 Task: Create a sub task Gather and Analyse Requirements for the task  Develop a new online survey and feedback system in the project AgileCube , assign it to team member softage.3@softage.net and update the status of the sub task to  Completed , set the priority of the sub task to High
Action: Mouse moved to (62, 304)
Screenshot: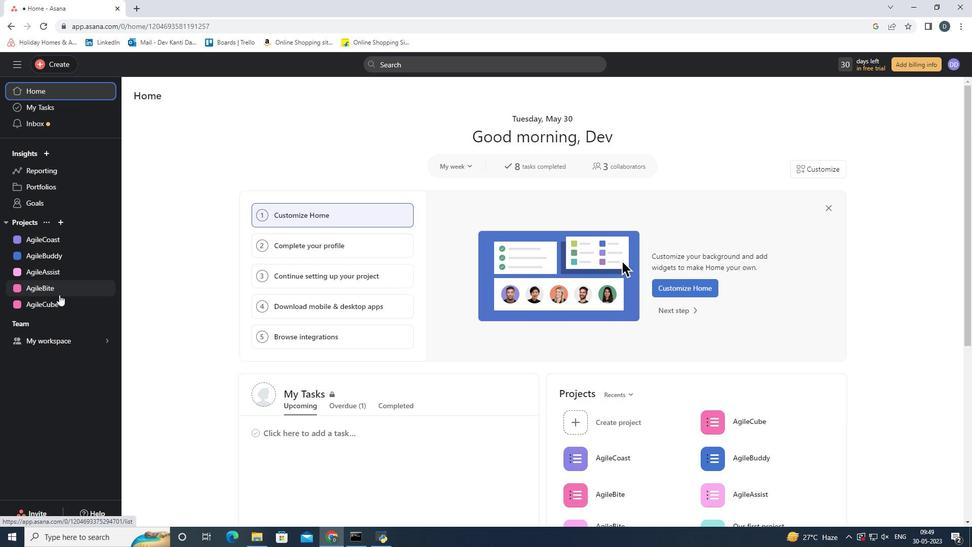 
Action: Mouse pressed left at (62, 304)
Screenshot: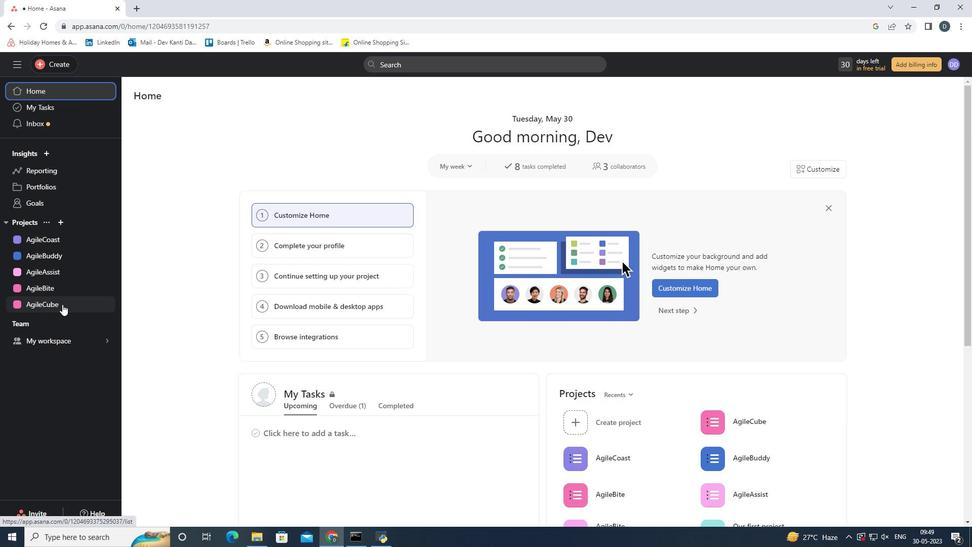 
Action: Mouse moved to (570, 325)
Screenshot: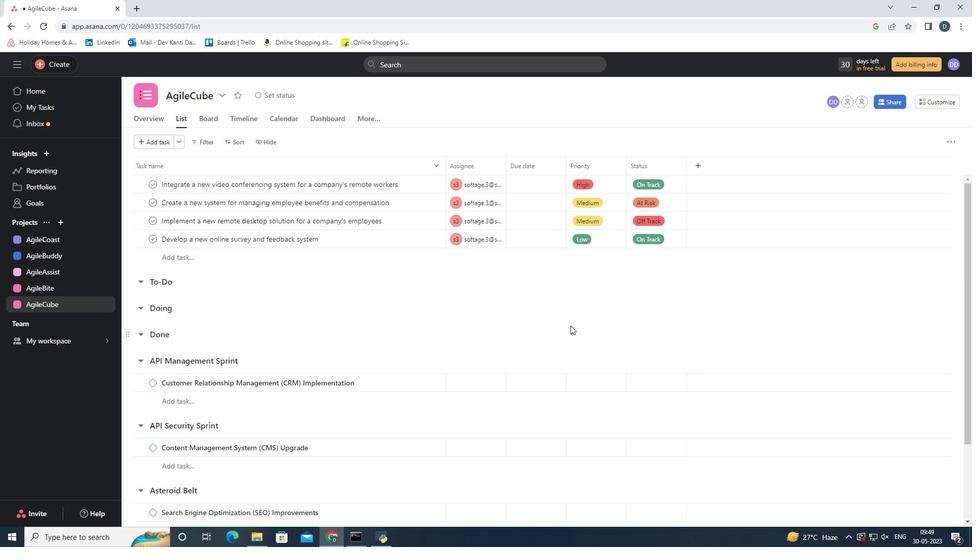 
Action: Mouse scrolled (570, 325) with delta (0, 0)
Screenshot: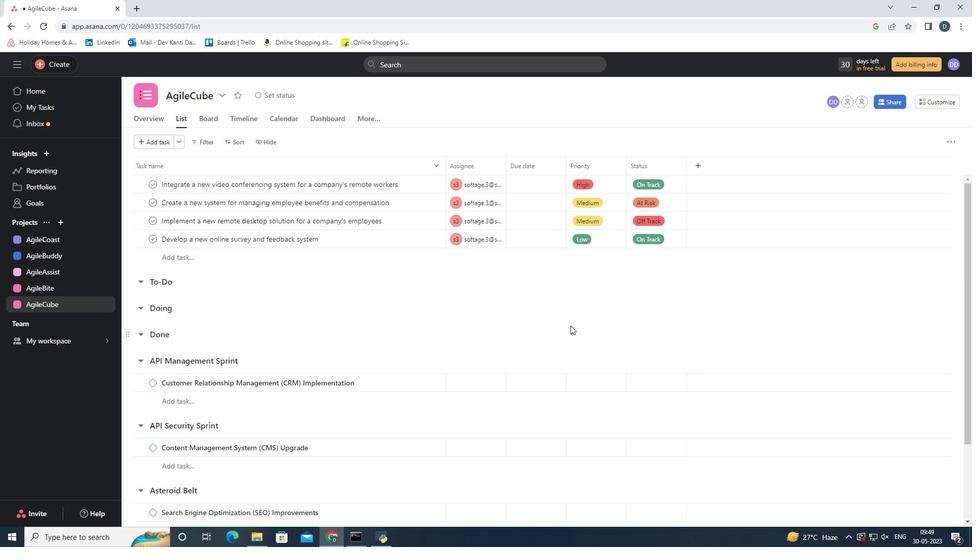 
Action: Mouse scrolled (570, 325) with delta (0, 0)
Screenshot: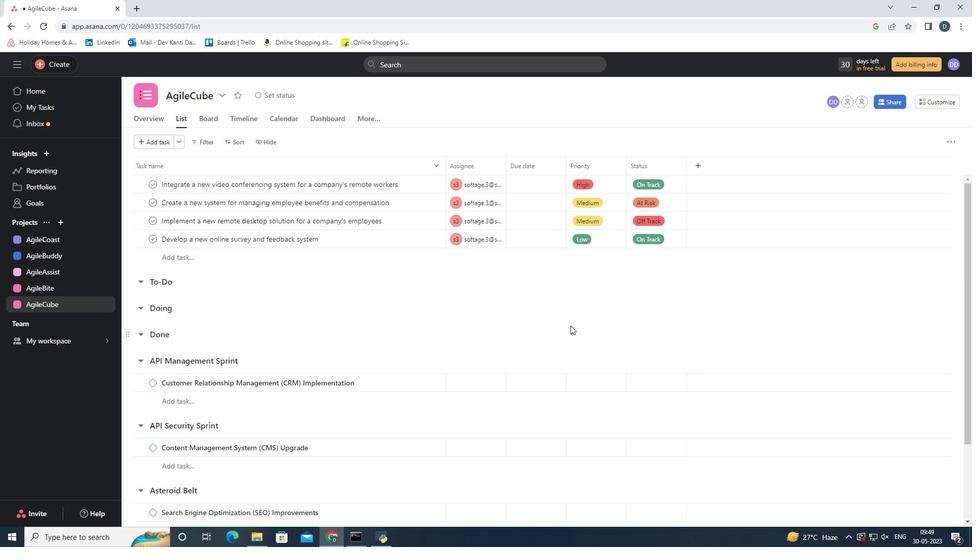 
Action: Mouse scrolled (570, 325) with delta (0, 0)
Screenshot: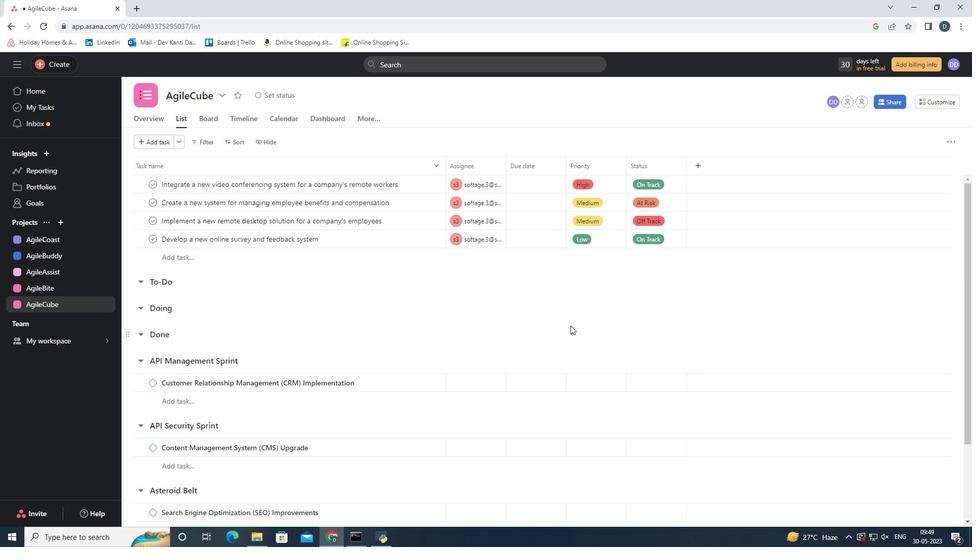 
Action: Mouse scrolled (570, 325) with delta (0, 0)
Screenshot: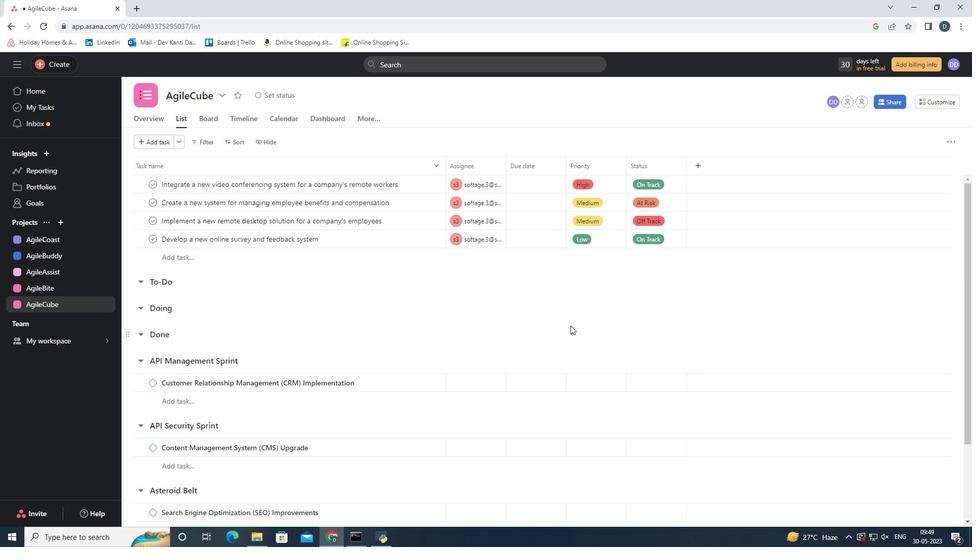 
Action: Mouse scrolled (570, 325) with delta (0, 0)
Screenshot: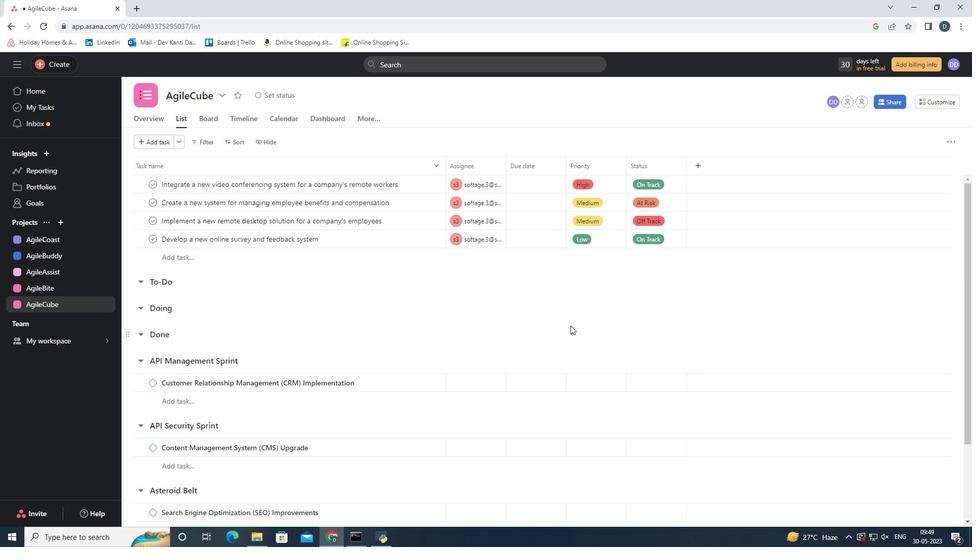 
Action: Mouse scrolled (570, 326) with delta (0, 0)
Screenshot: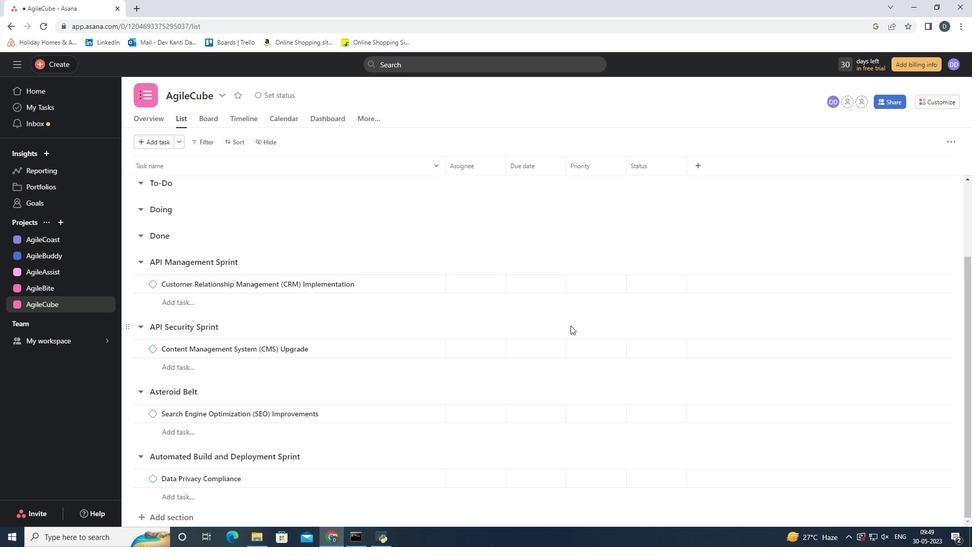 
Action: Mouse scrolled (570, 326) with delta (0, 0)
Screenshot: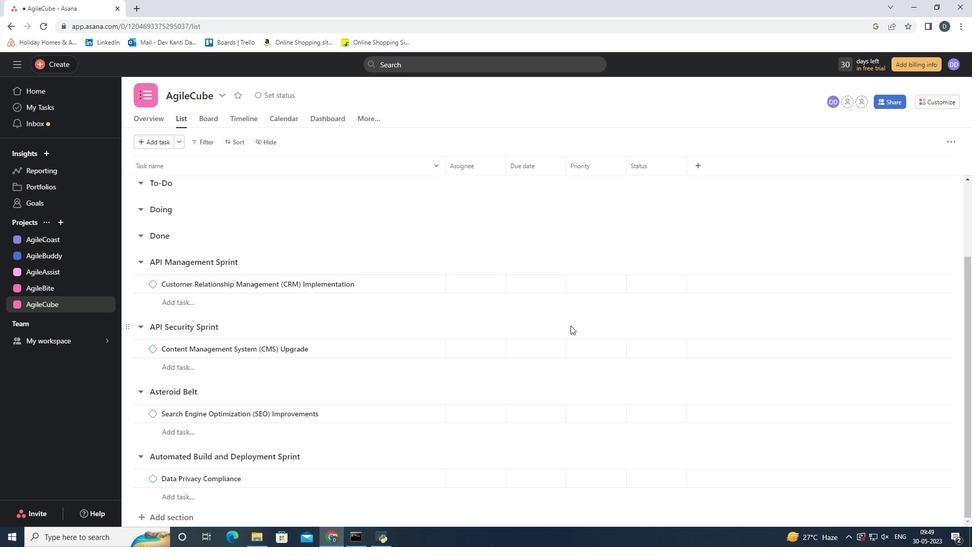 
Action: Mouse scrolled (570, 326) with delta (0, 0)
Screenshot: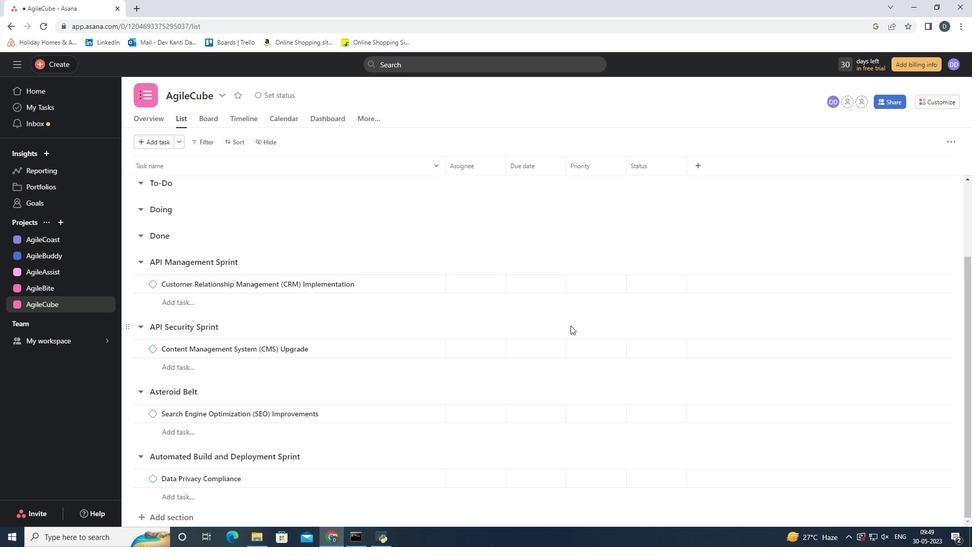 
Action: Mouse scrolled (570, 326) with delta (0, 0)
Screenshot: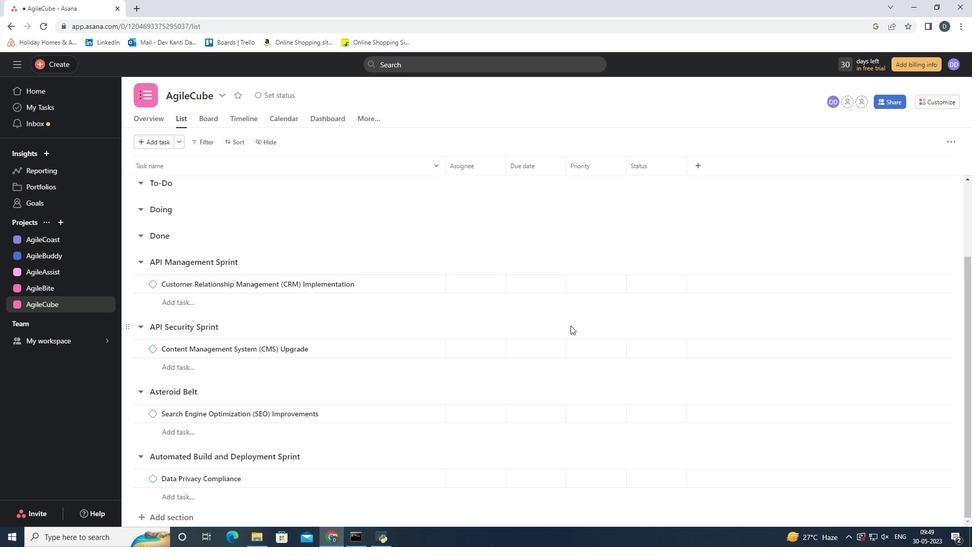 
Action: Mouse moved to (434, 241)
Screenshot: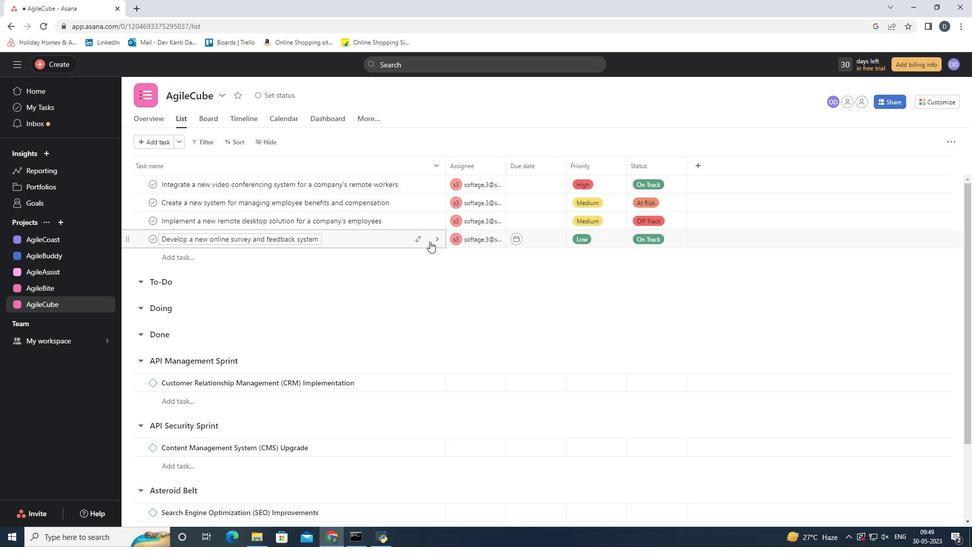 
Action: Mouse pressed left at (434, 241)
Screenshot: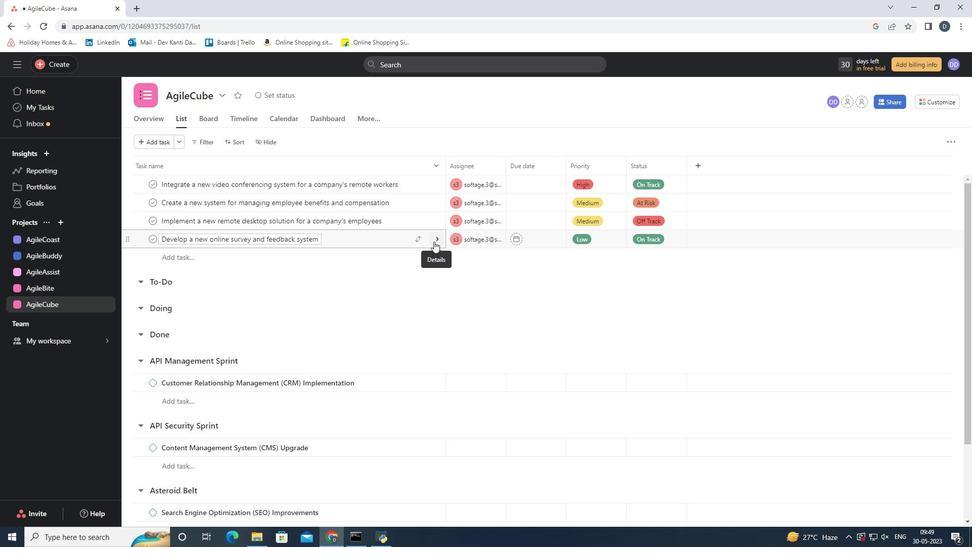 
Action: Mouse moved to (880, 144)
Screenshot: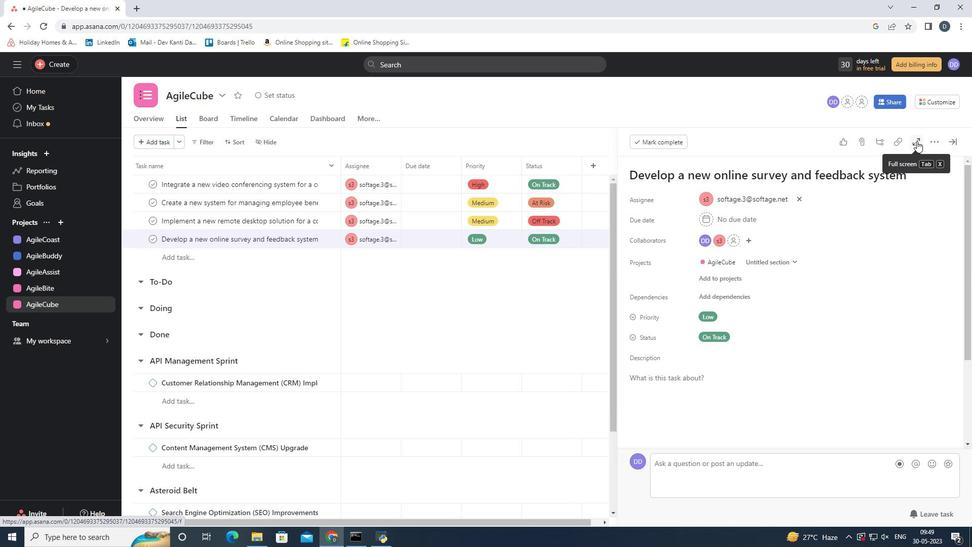 
Action: Mouse pressed left at (880, 144)
Screenshot: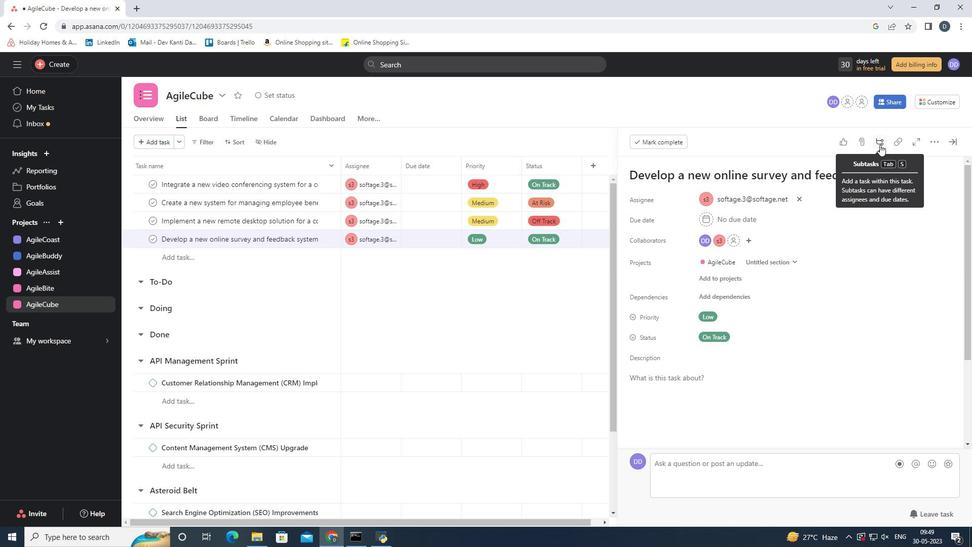 
Action: Mouse moved to (845, 394)
Screenshot: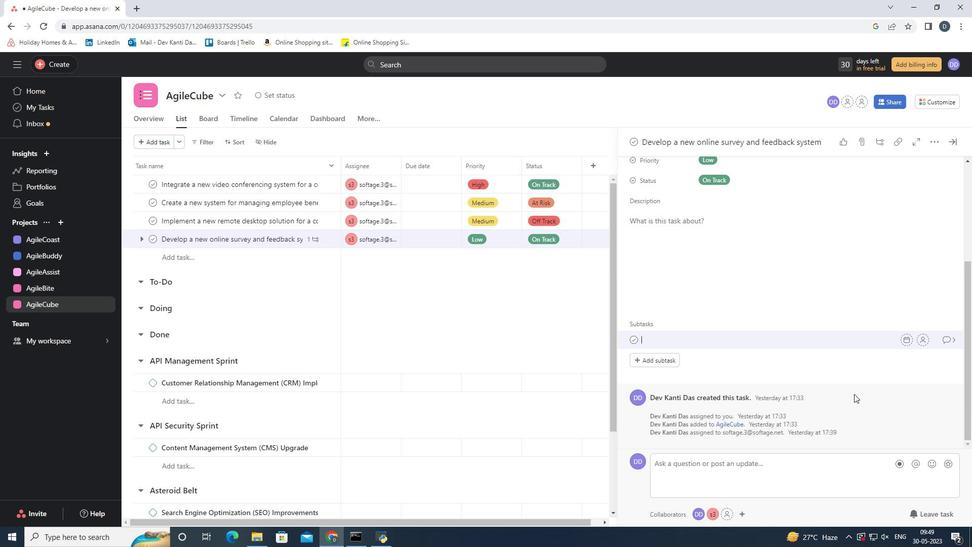 
Action: Key pressed <Key.shift>Gather<Key.space>and<Key.space><Key.shift>Analyse<Key.space><Key.shift>Requirements<Key.space><Key.backspace>
Screenshot: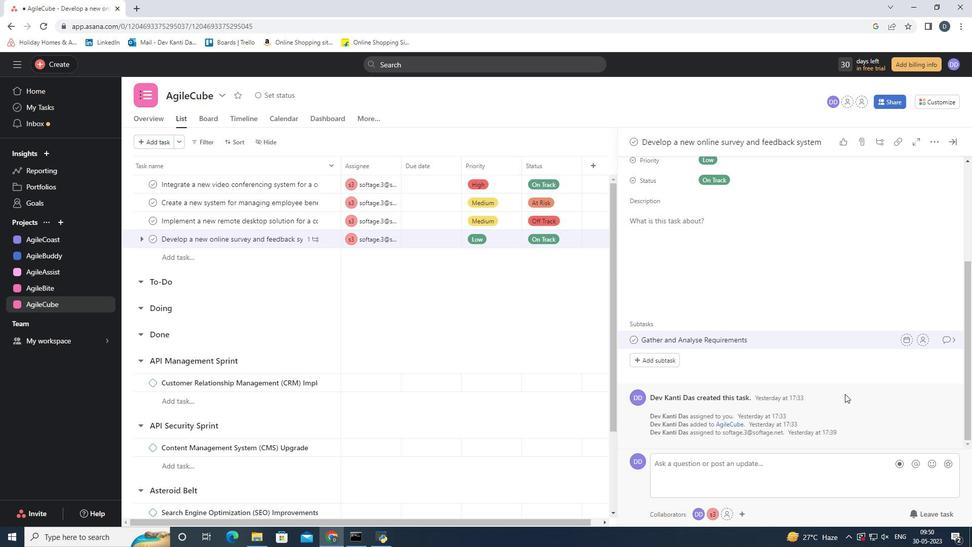 
Action: Mouse moved to (922, 340)
Screenshot: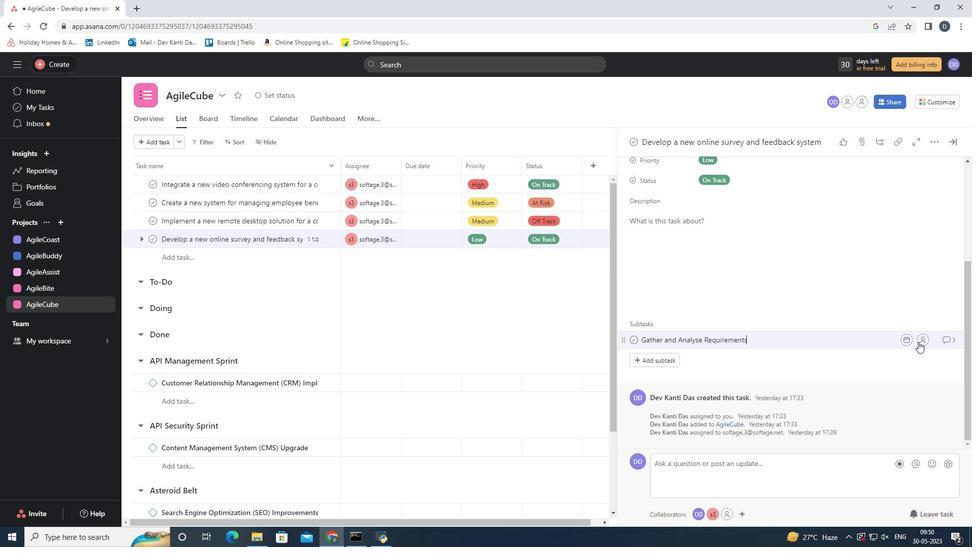 
Action: Mouse pressed left at (922, 340)
Screenshot: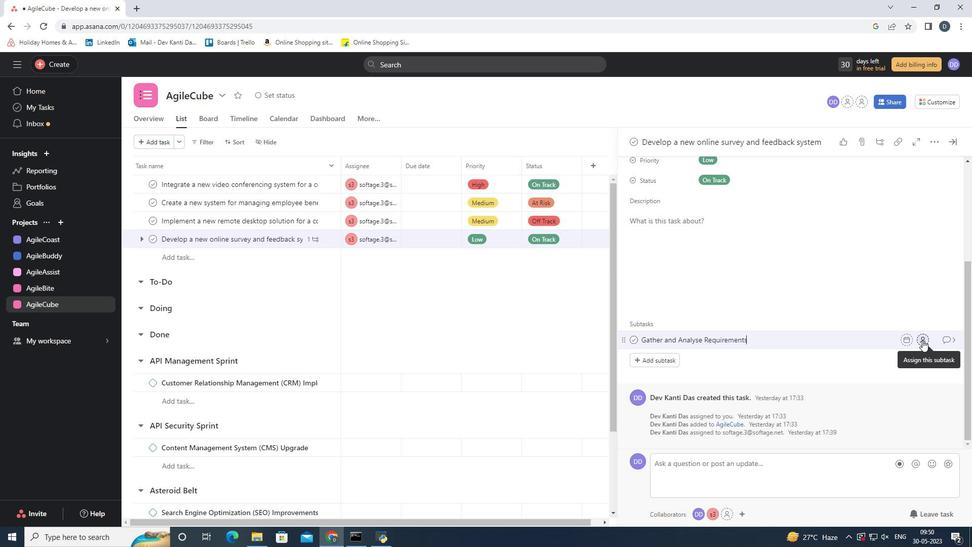 
Action: Mouse moved to (826, 460)
Screenshot: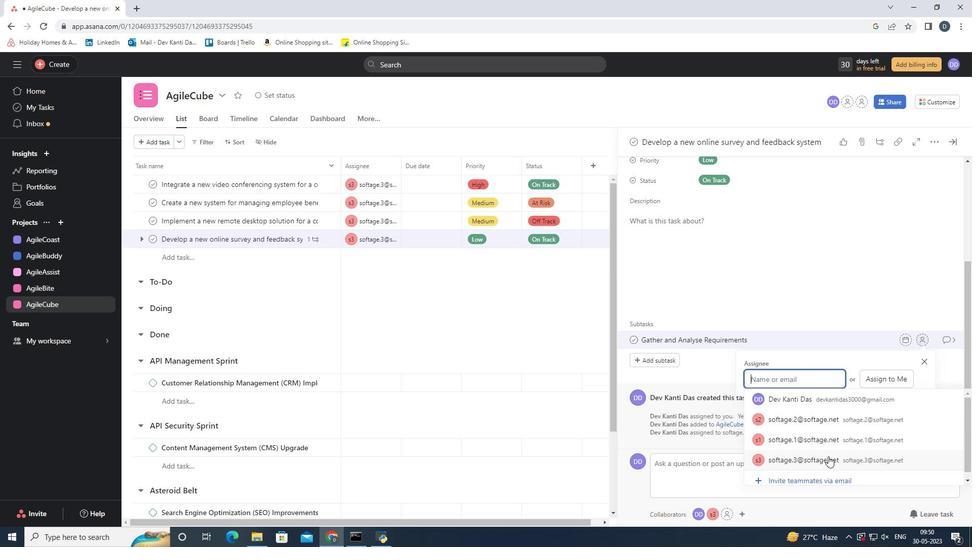 
Action: Mouse pressed left at (826, 460)
Screenshot: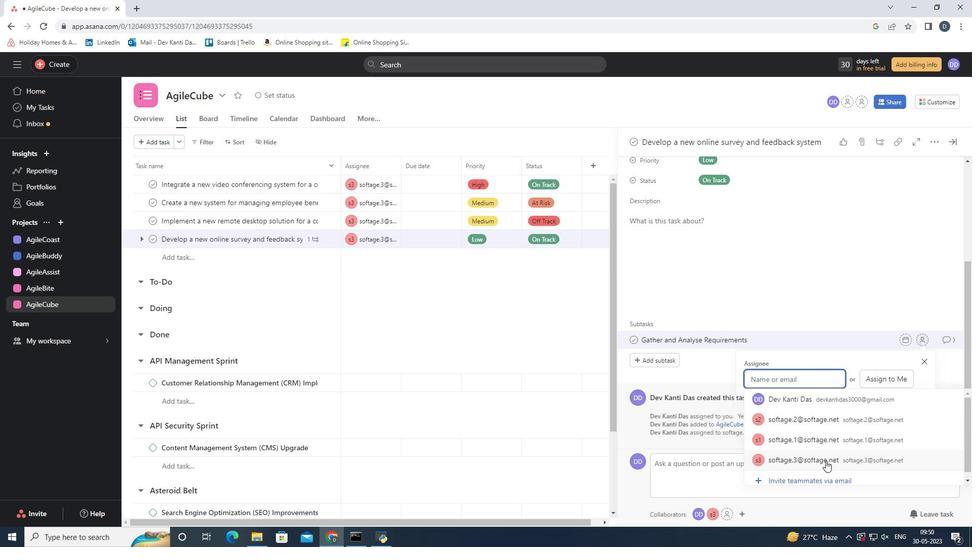 
Action: Mouse moved to (920, 345)
Screenshot: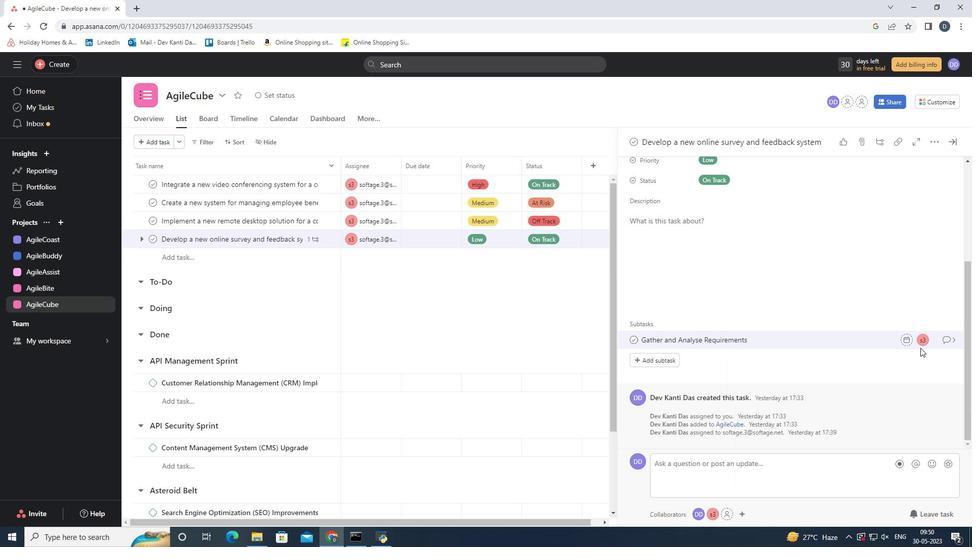 
Action: Mouse pressed left at (920, 345)
Screenshot: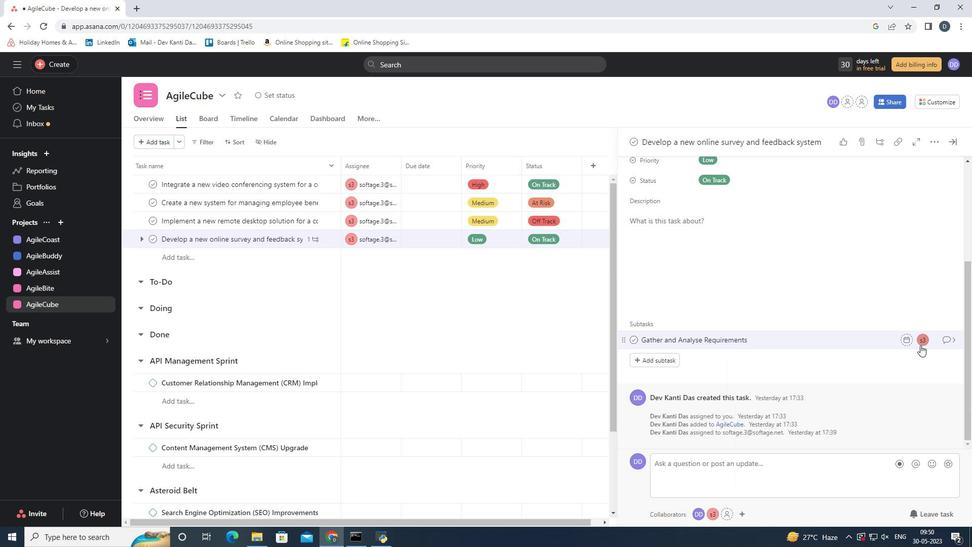 
Action: Mouse moved to (714, 372)
Screenshot: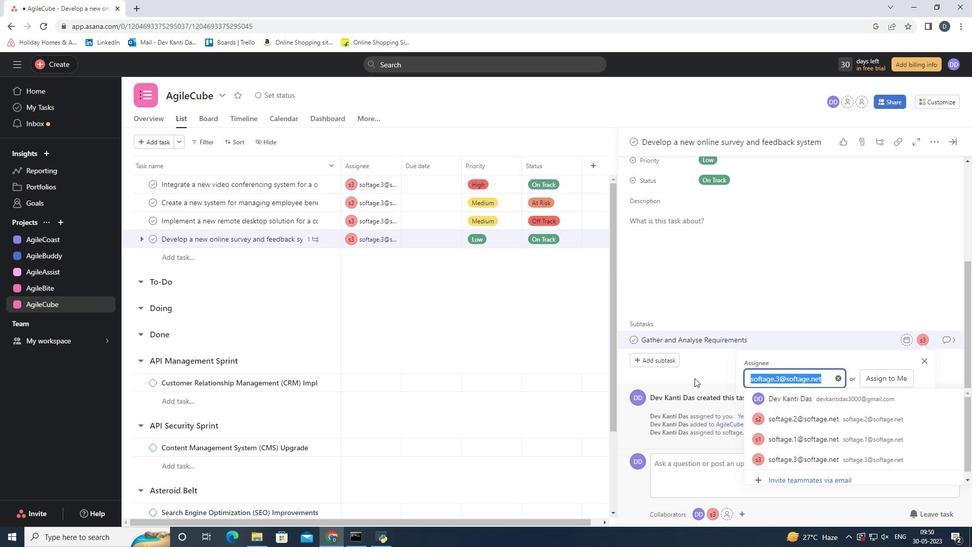 
Action: Mouse pressed left at (714, 372)
Screenshot: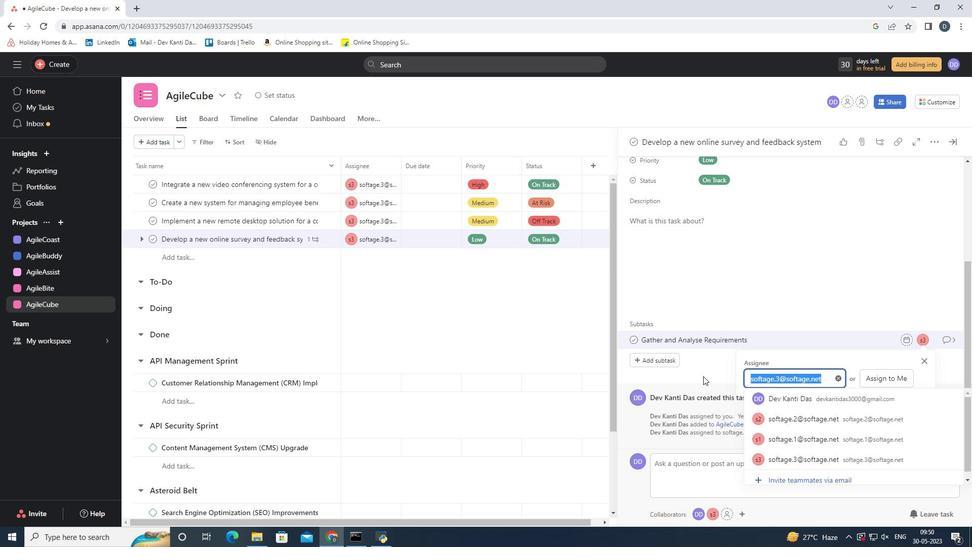 
Action: Mouse moved to (951, 342)
Screenshot: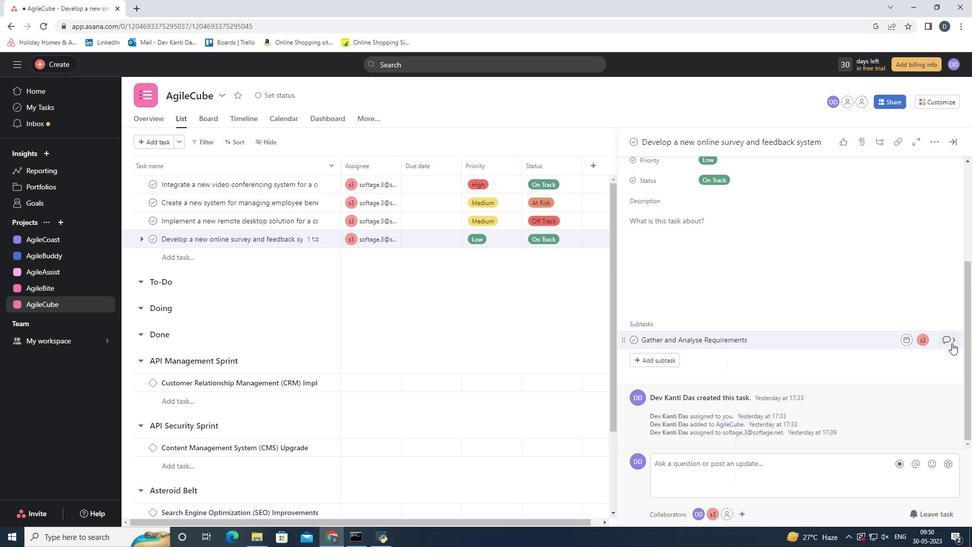 
Action: Mouse pressed left at (951, 342)
Screenshot: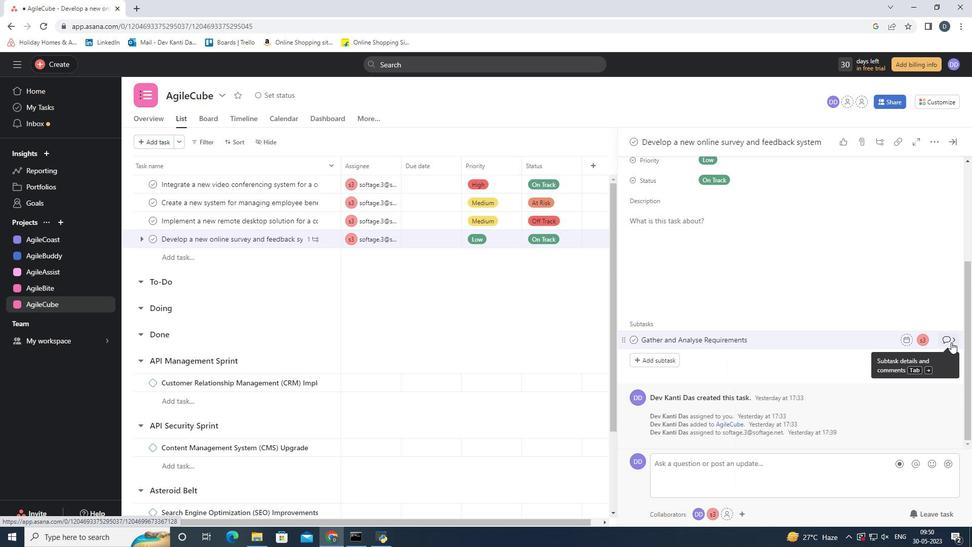 
Action: Mouse moved to (656, 311)
Screenshot: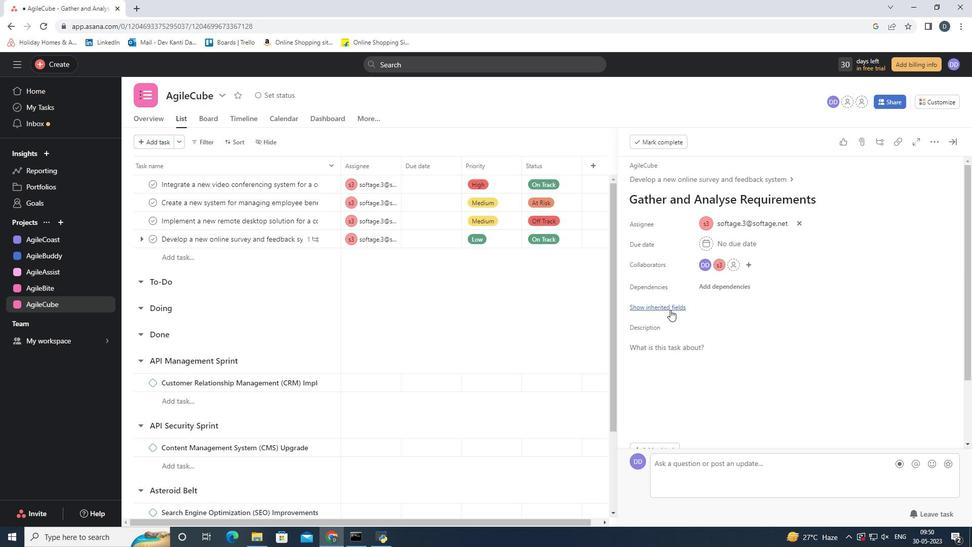 
Action: Mouse pressed left at (656, 311)
Screenshot: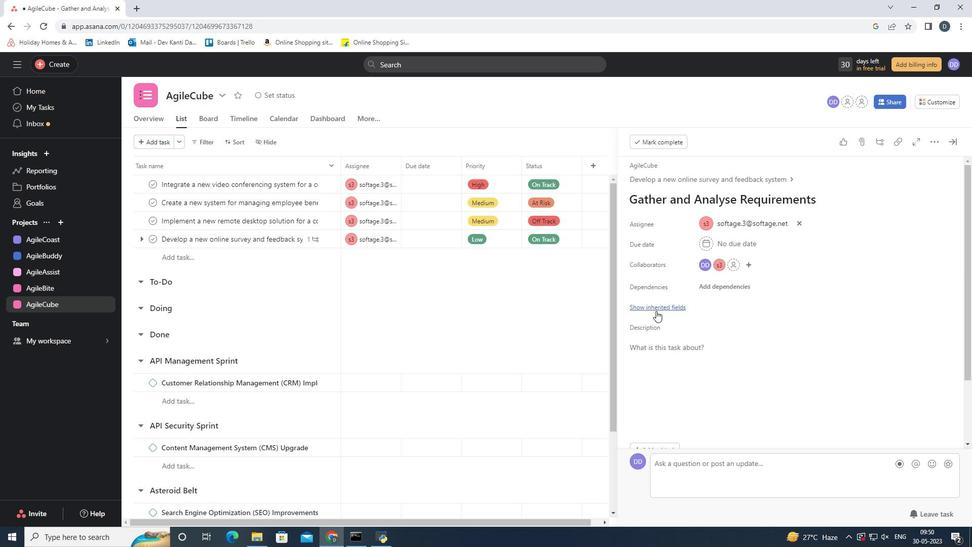
Action: Mouse moved to (748, 345)
Screenshot: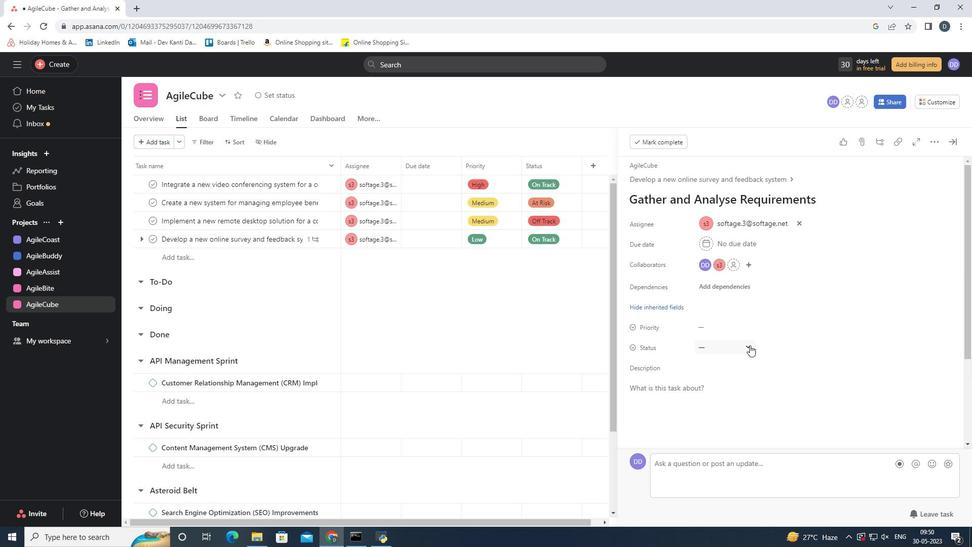
Action: Mouse pressed left at (748, 345)
Screenshot: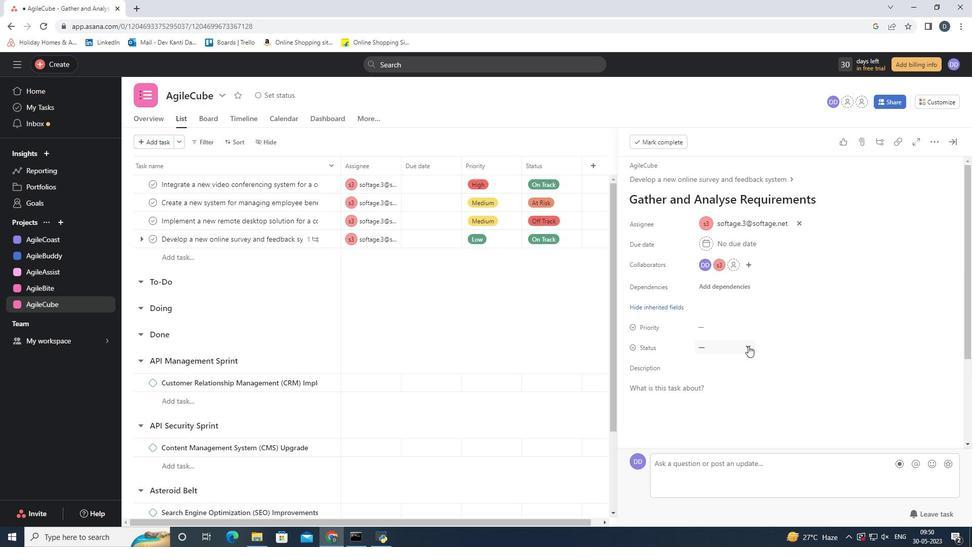 
Action: Mouse moved to (932, 346)
Screenshot: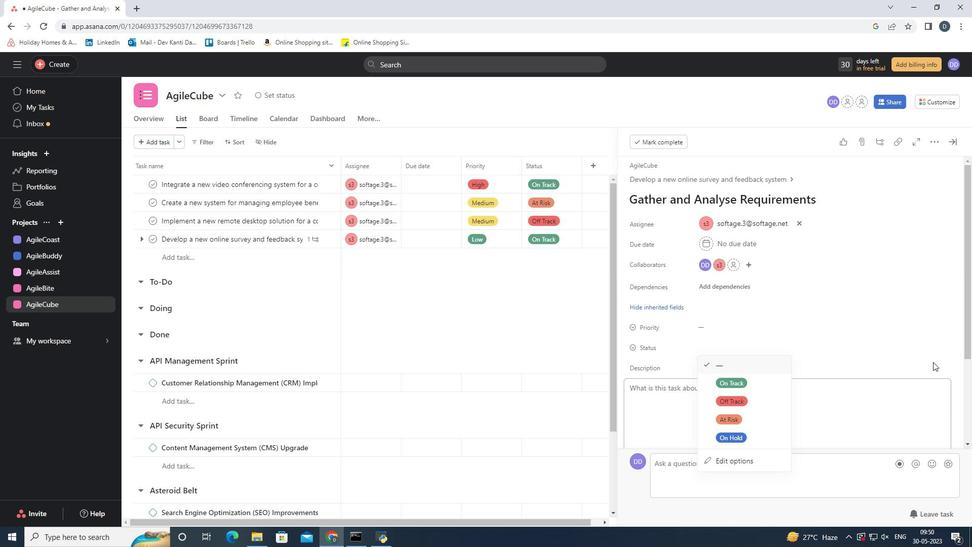 
Action: Mouse pressed left at (932, 346)
Screenshot: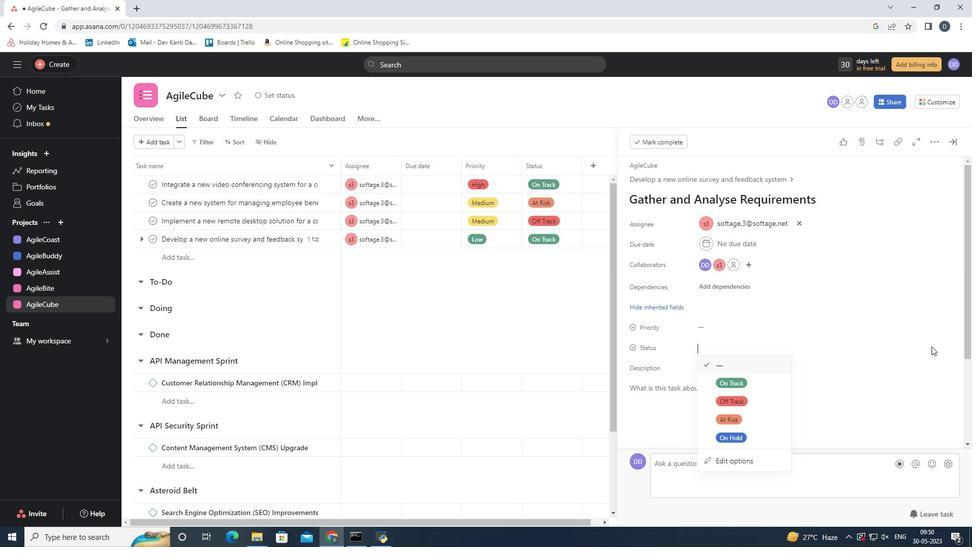 
Action: Mouse moved to (696, 329)
Screenshot: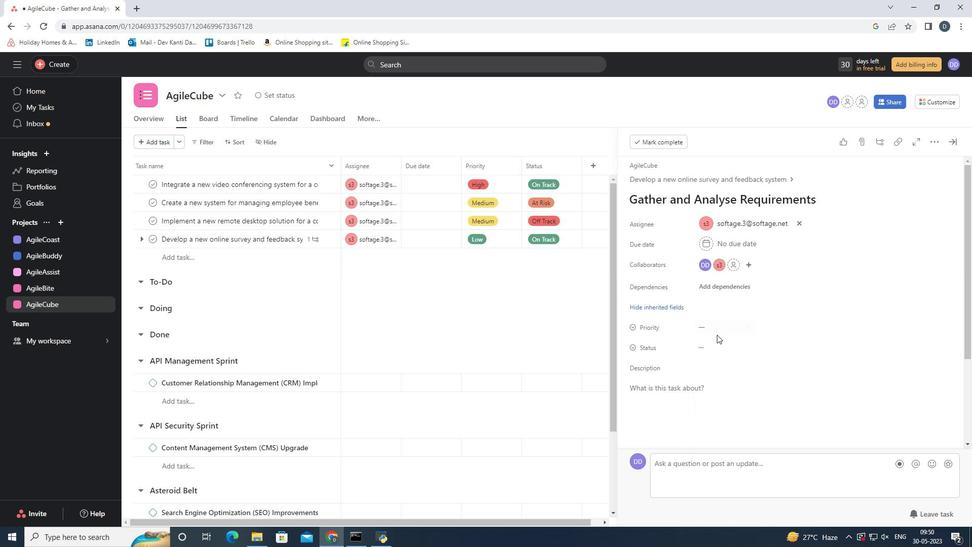 
Action: Mouse pressed left at (696, 329)
Screenshot: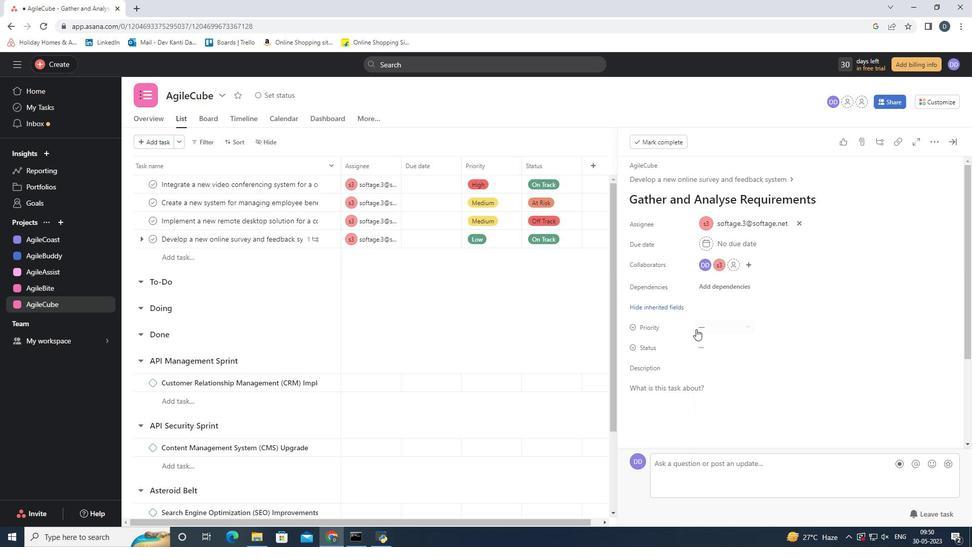 
Action: Mouse moved to (747, 357)
Screenshot: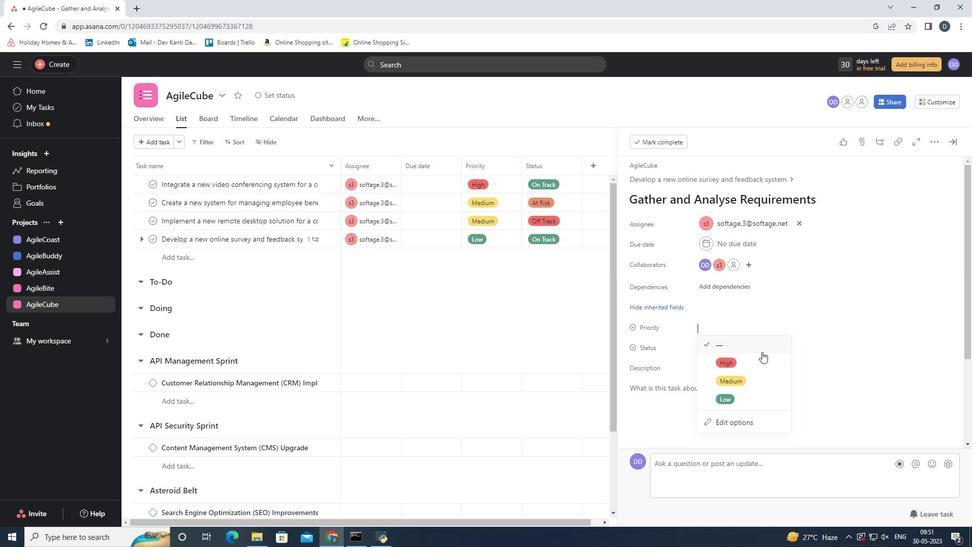 
Action: Mouse pressed left at (747, 357)
Screenshot: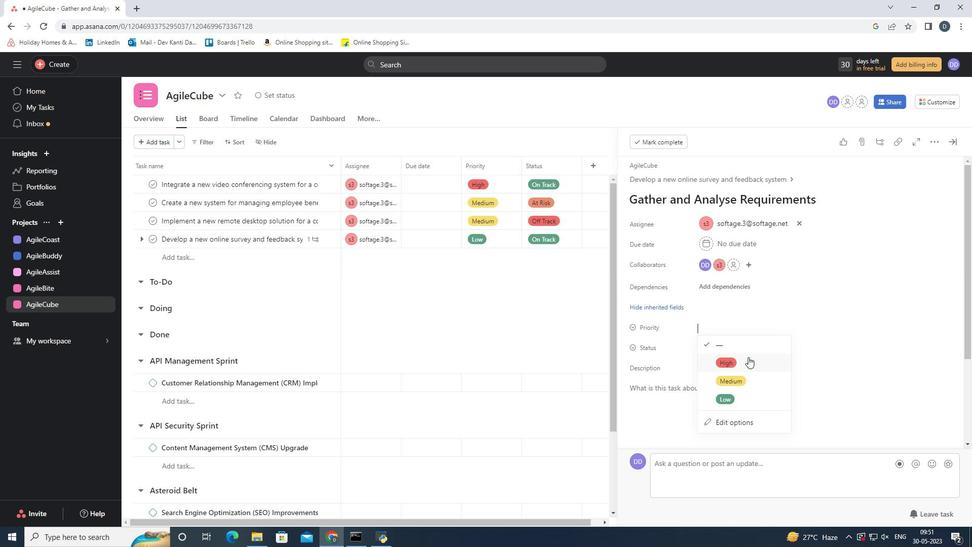 
Action: Mouse moved to (701, 346)
Screenshot: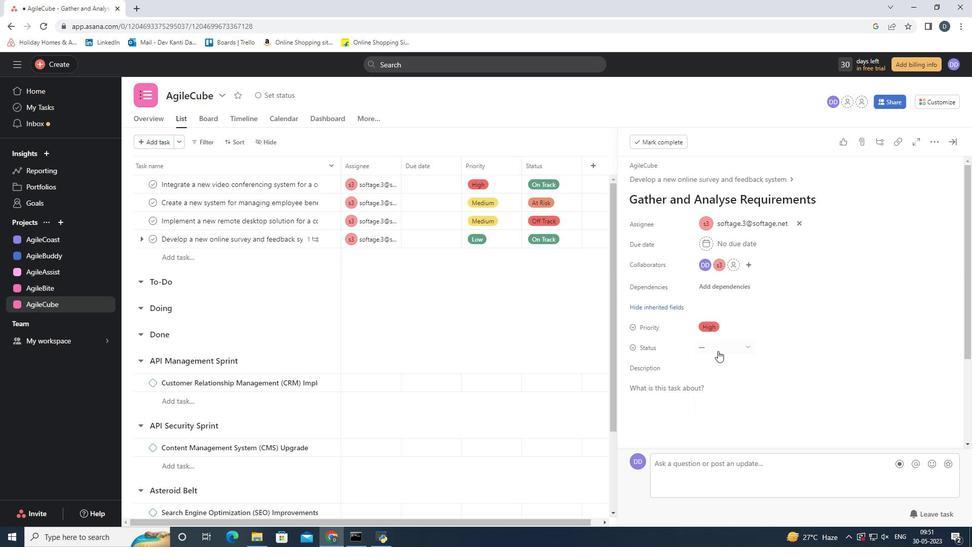 
Action: Mouse pressed left at (701, 346)
Screenshot: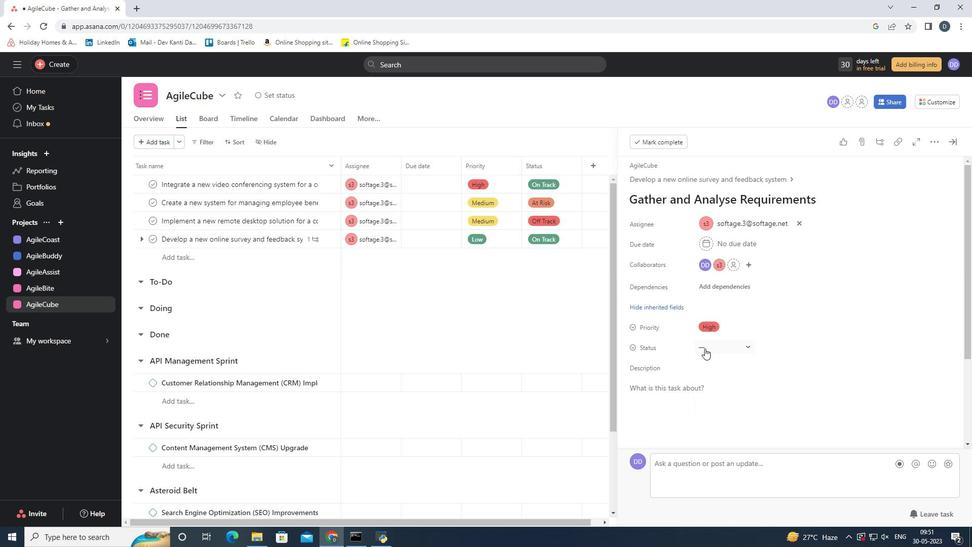 
Action: Mouse moved to (759, 459)
Screenshot: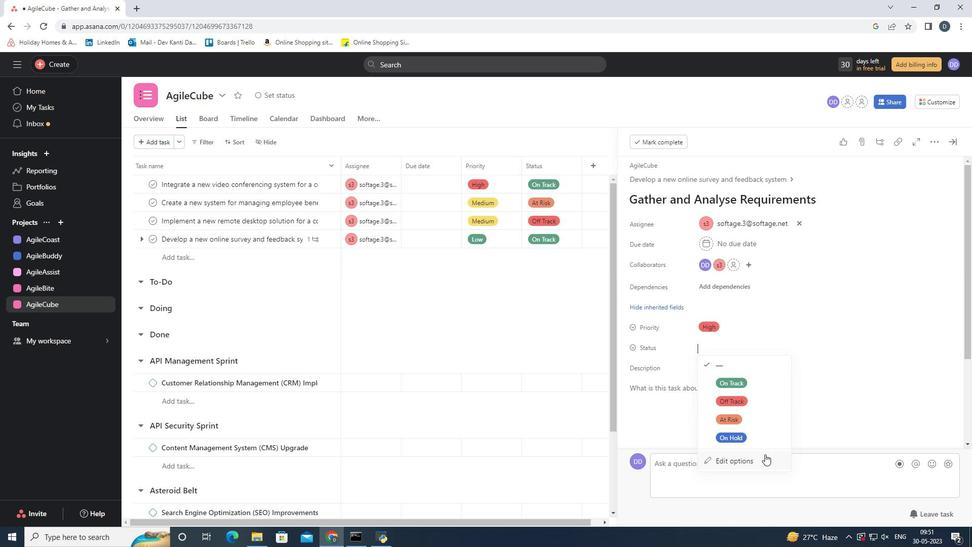 
Action: Mouse pressed left at (759, 459)
Screenshot: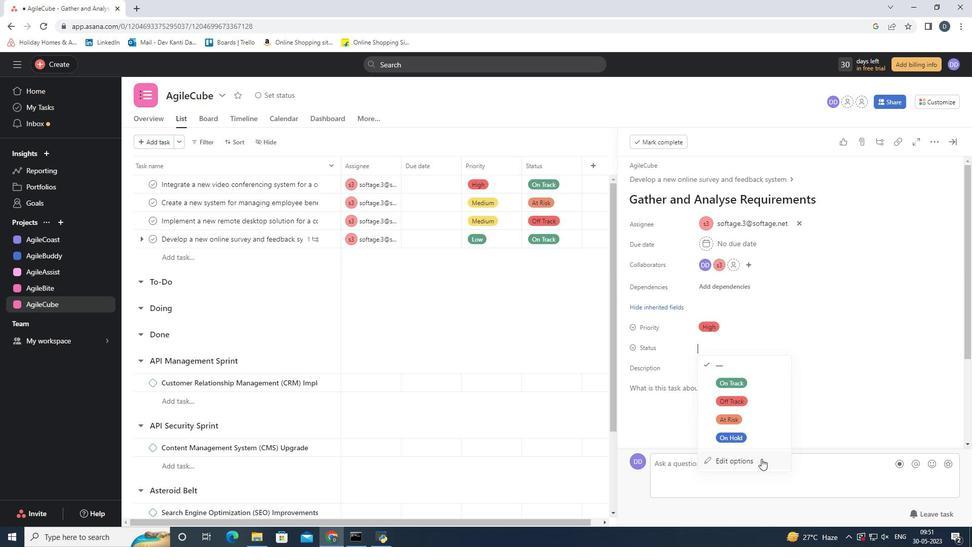 
Action: Mouse moved to (377, 283)
Screenshot: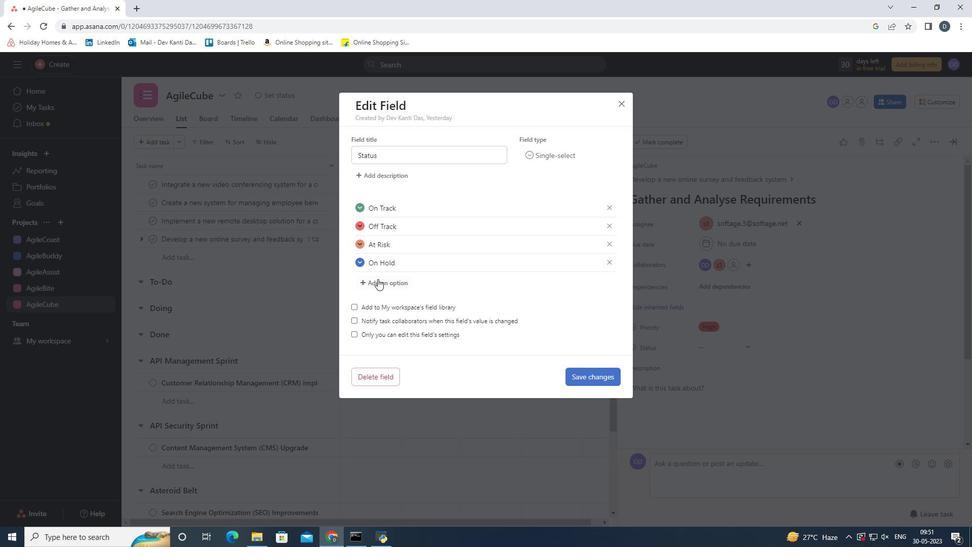
Action: Mouse pressed left at (377, 283)
Screenshot: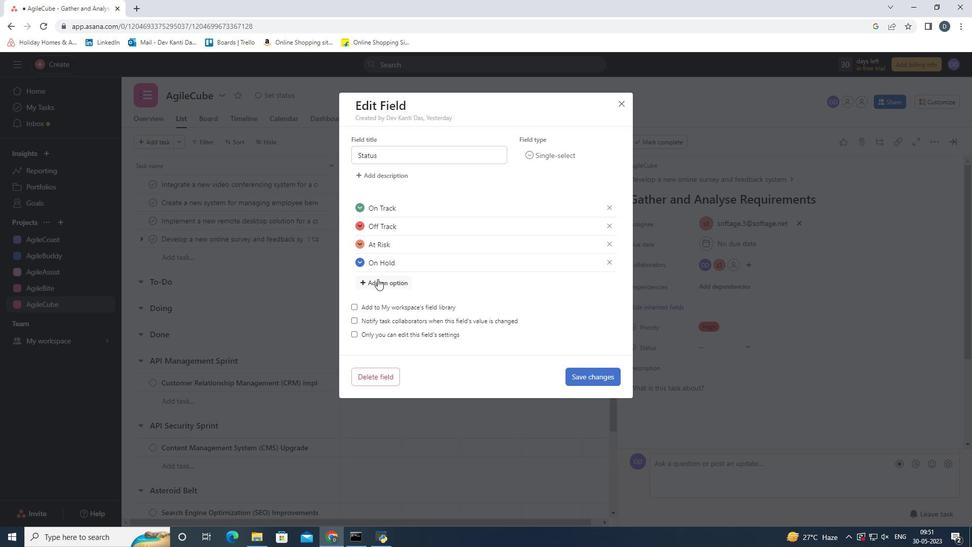
Action: Key pressed <Key.shift>Completed
Screenshot: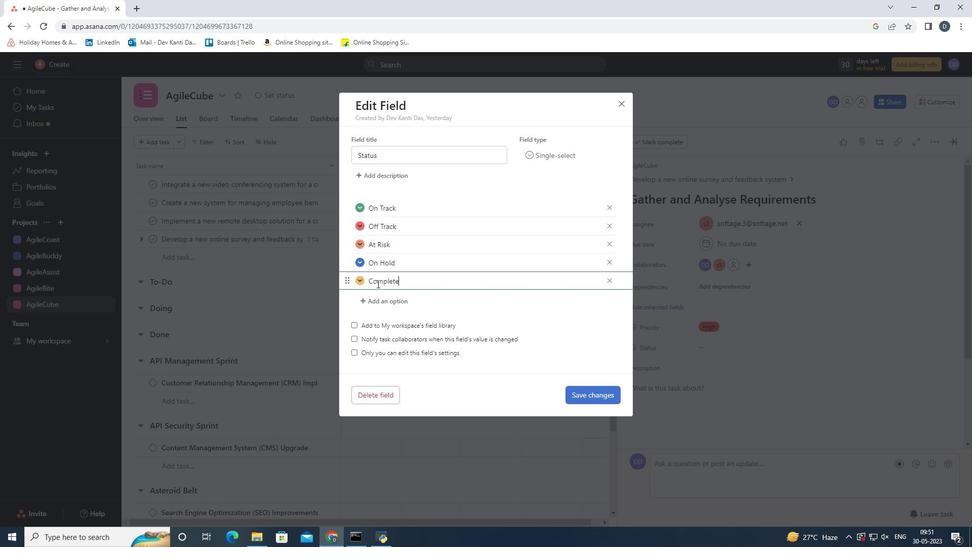 
Action: Mouse moved to (360, 280)
Screenshot: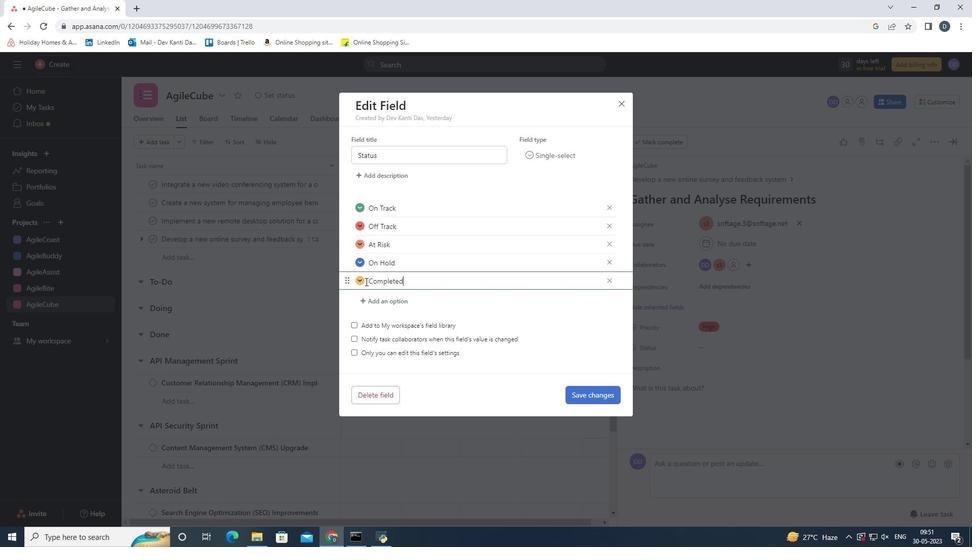 
Action: Mouse pressed left at (360, 280)
Screenshot: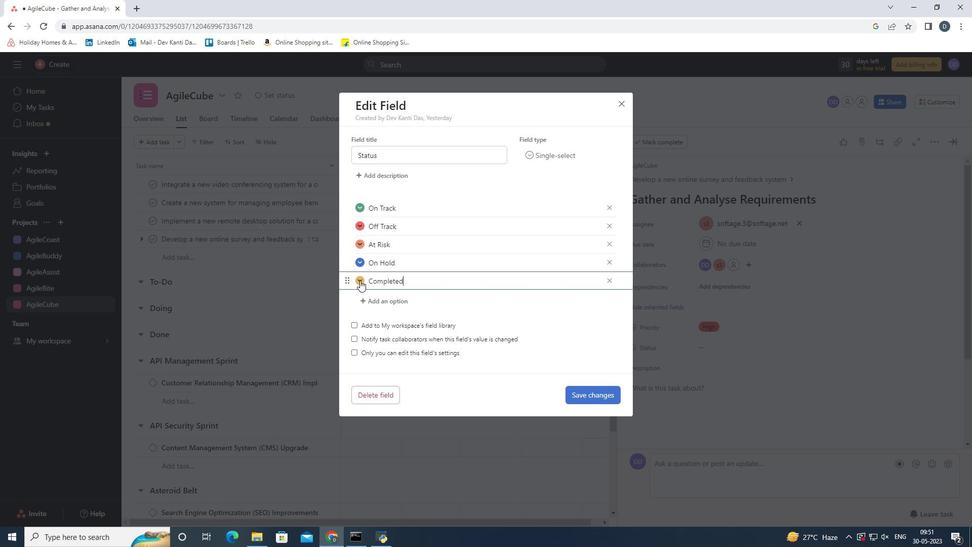 
Action: Mouse moved to (344, 292)
Screenshot: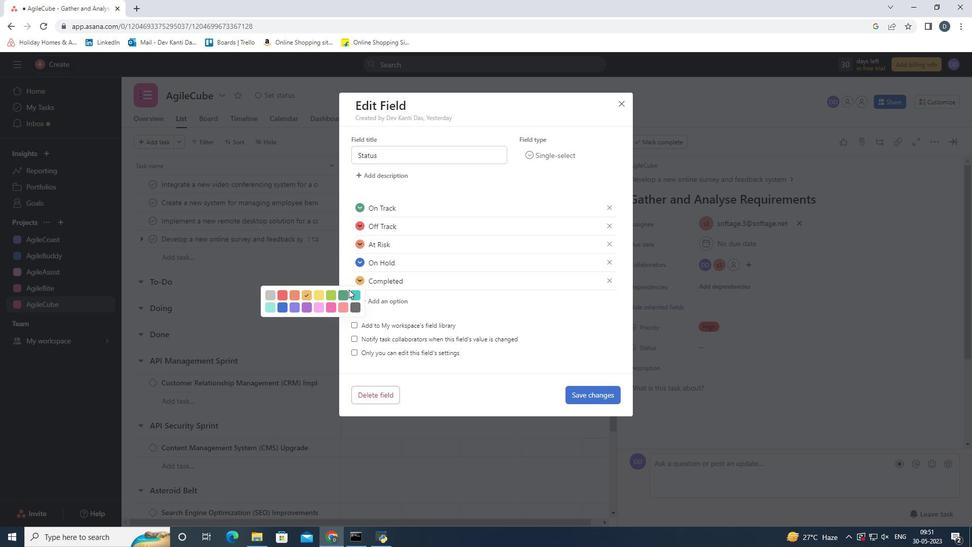 
Action: Mouse pressed left at (344, 292)
Screenshot: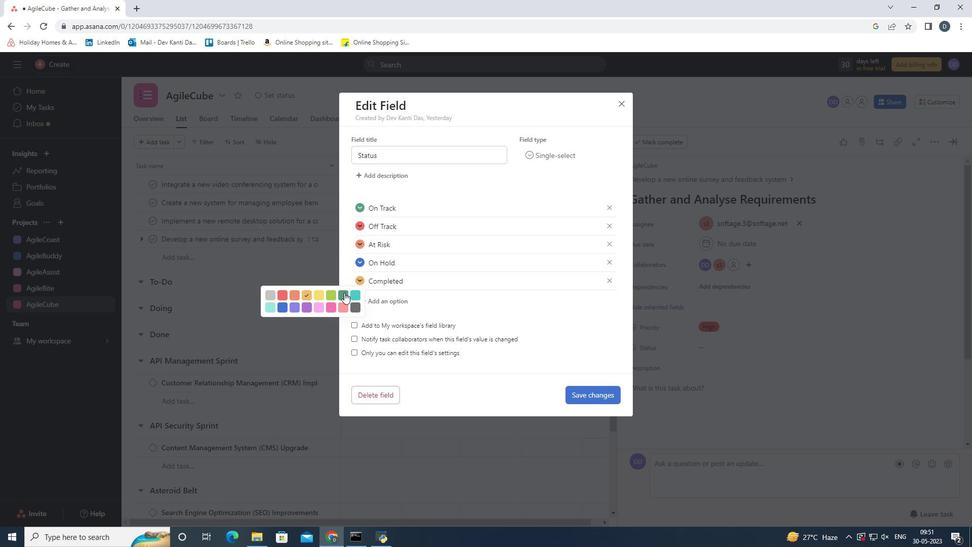 
Action: Mouse moved to (577, 396)
Screenshot: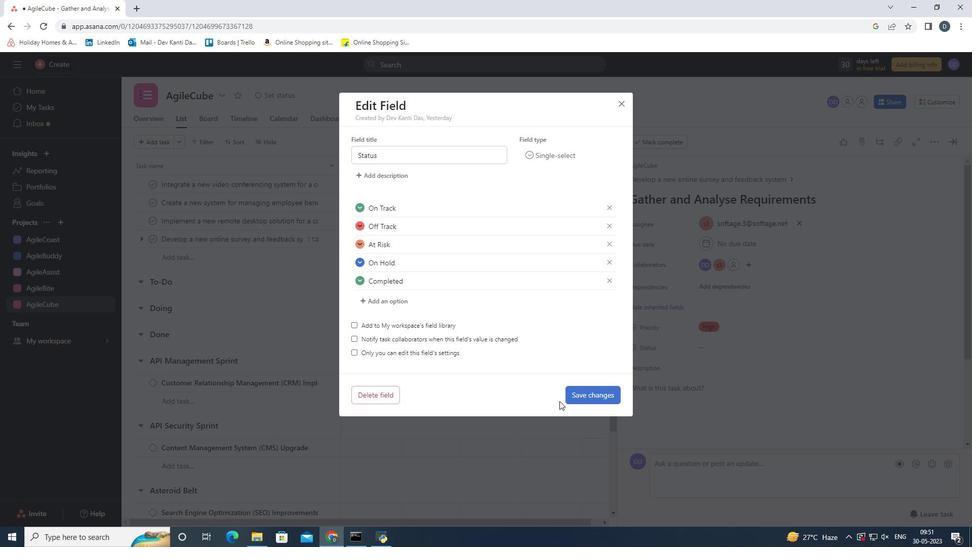 
Action: Mouse pressed left at (577, 396)
Screenshot: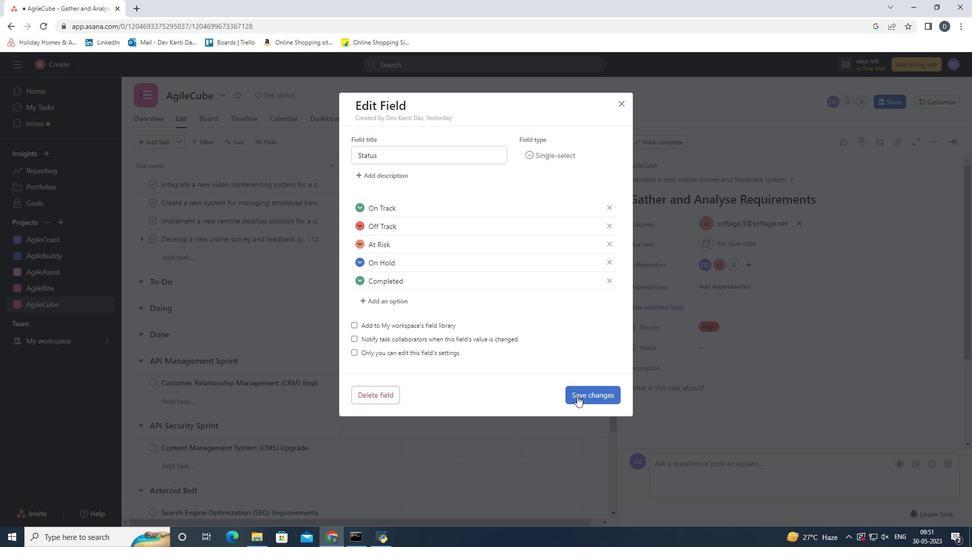 
Action: Mouse moved to (711, 348)
Screenshot: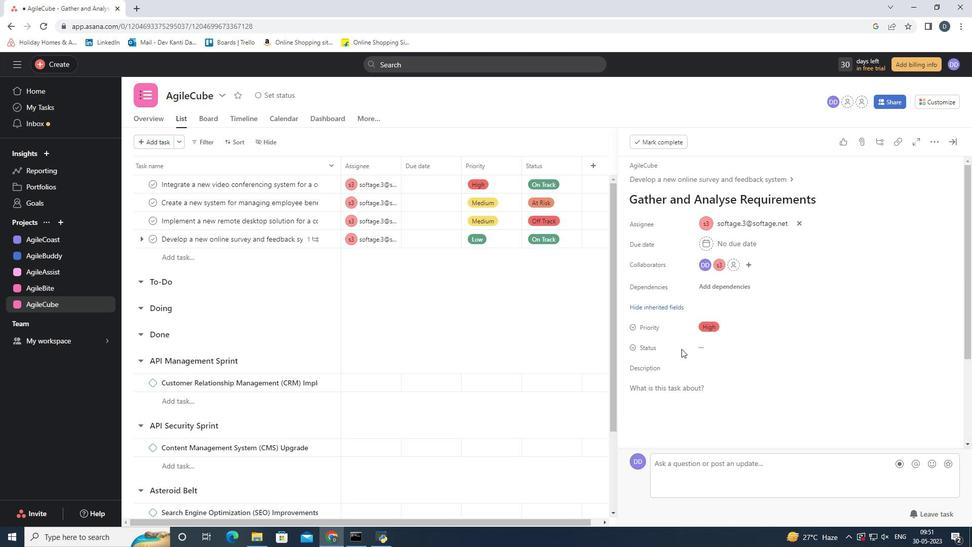 
Action: Mouse pressed left at (711, 348)
Screenshot: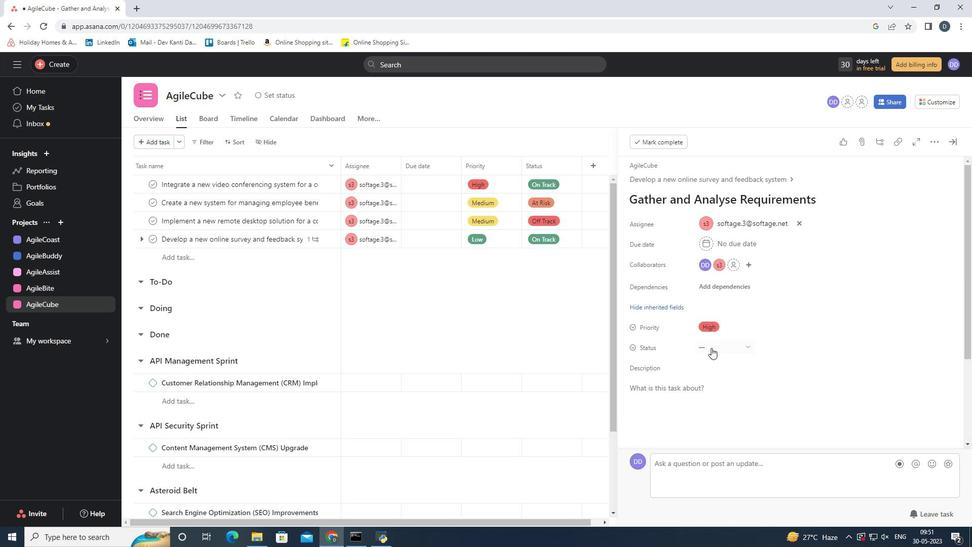 
Action: Mouse moved to (742, 454)
Screenshot: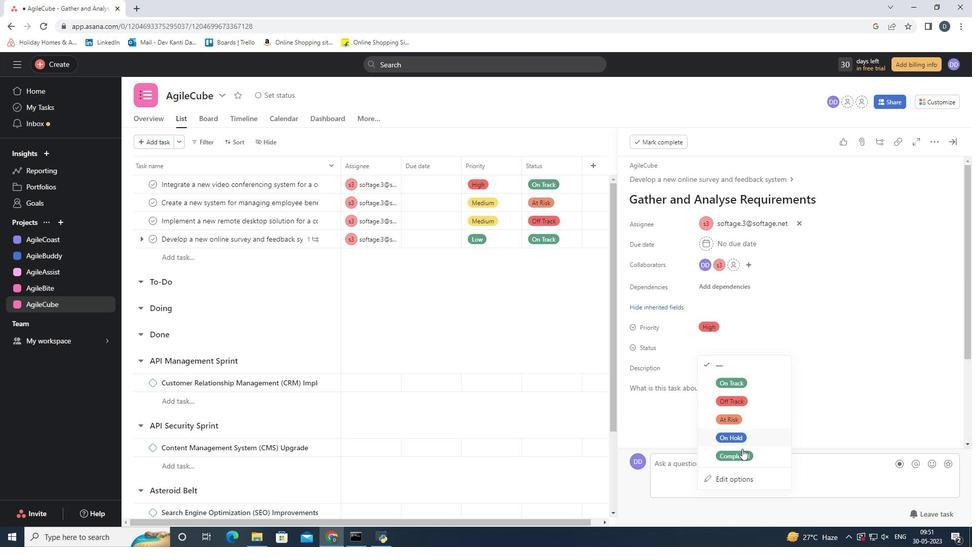 
Action: Mouse pressed left at (742, 454)
Screenshot: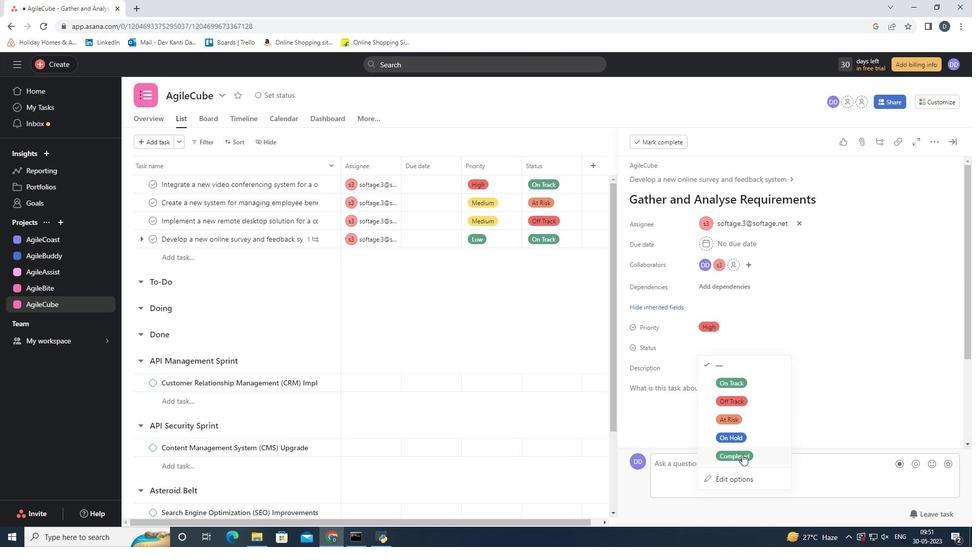 
Action: Mouse moved to (955, 140)
Screenshot: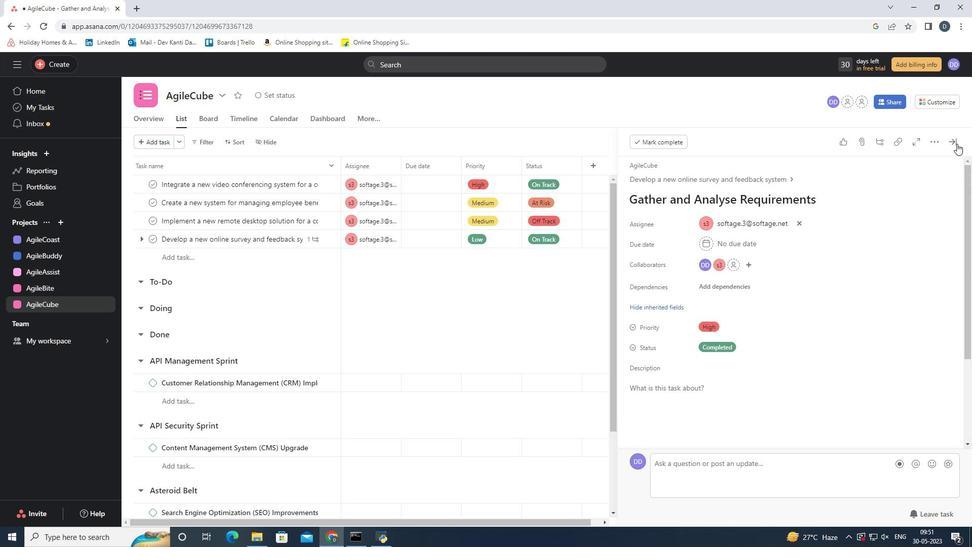 
Action: Mouse pressed left at (955, 140)
Screenshot: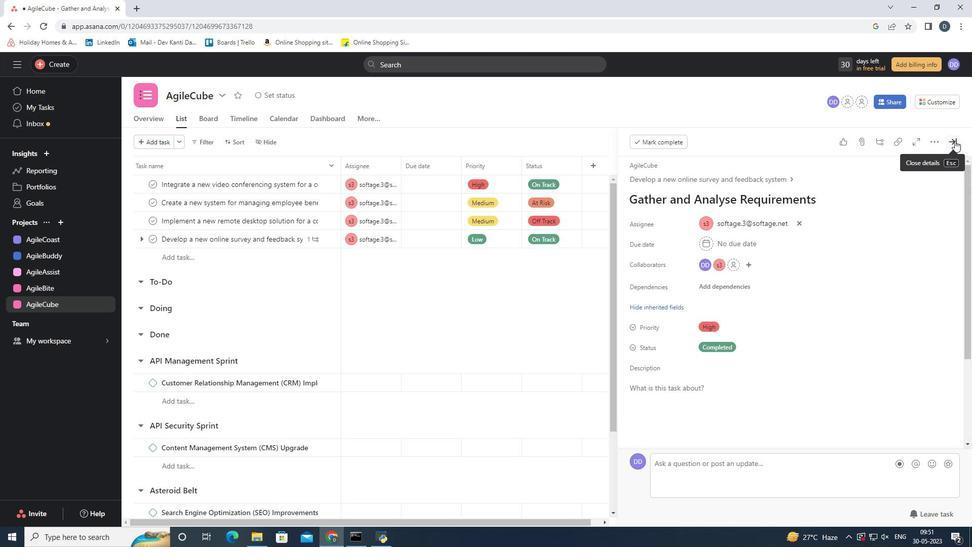 
Action: Mouse moved to (329, 239)
Screenshot: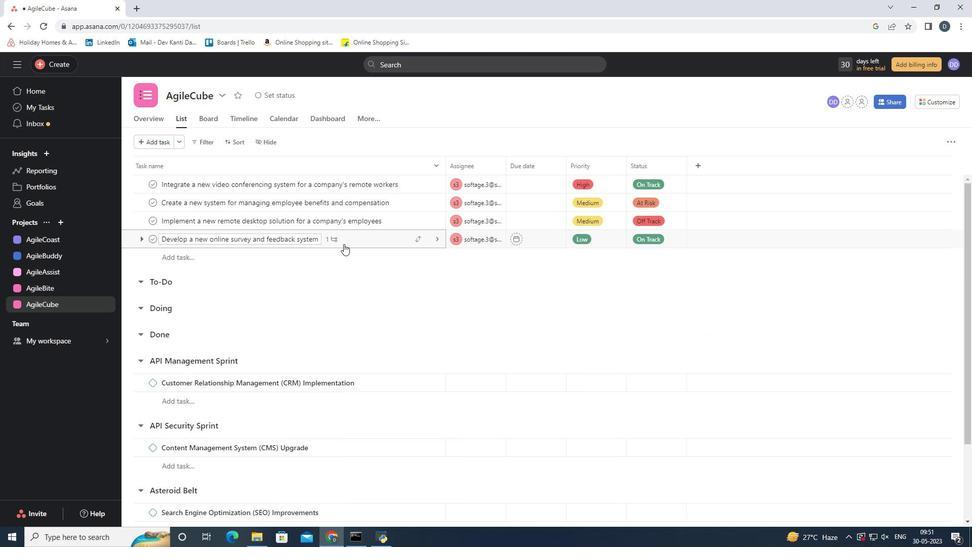 
Action: Mouse pressed left at (329, 239)
Screenshot: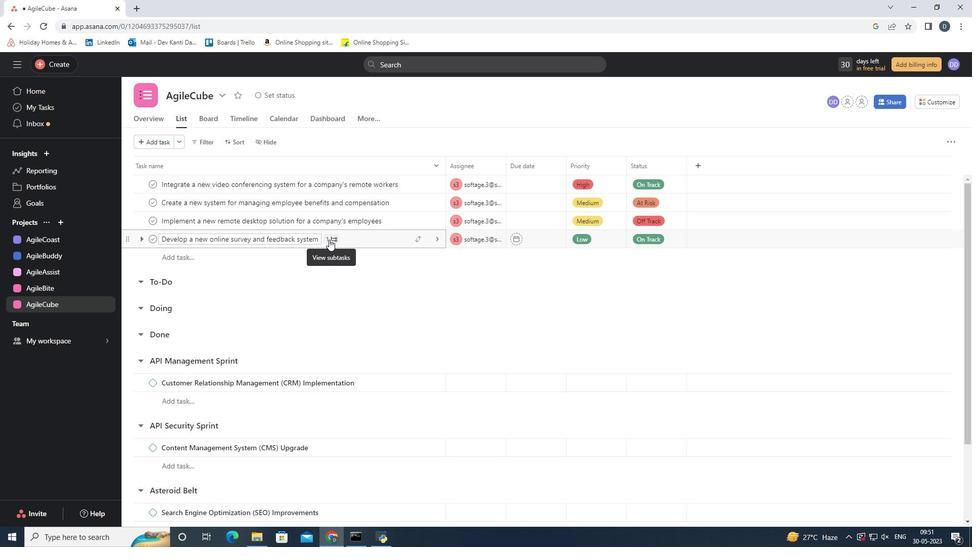 
Action: Mouse moved to (946, 338)
Screenshot: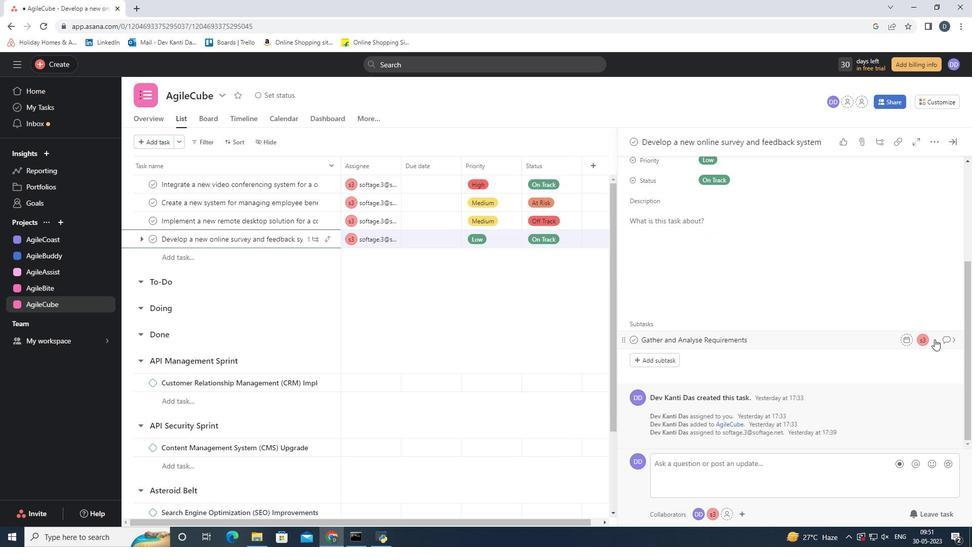 
Action: Mouse pressed left at (946, 338)
Screenshot: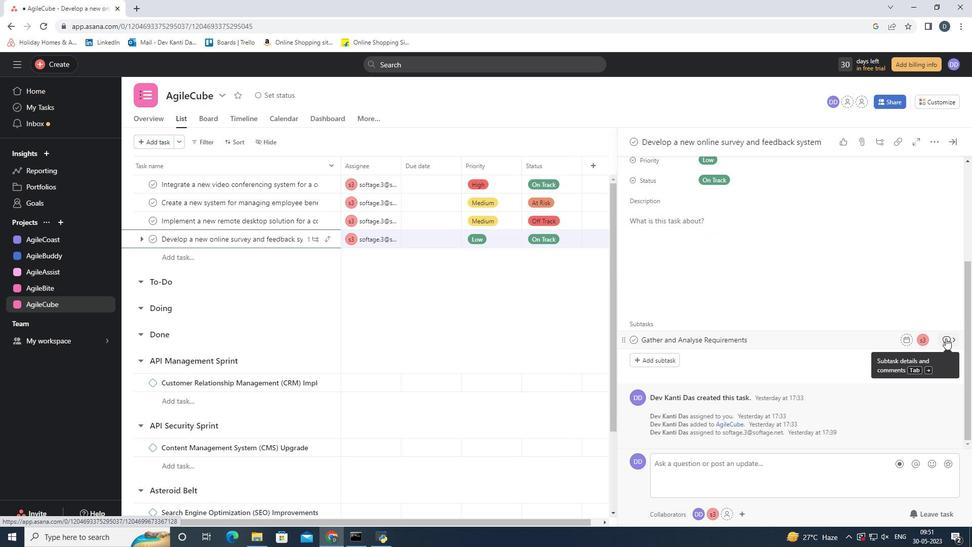 
Action: Mouse moved to (678, 311)
Screenshot: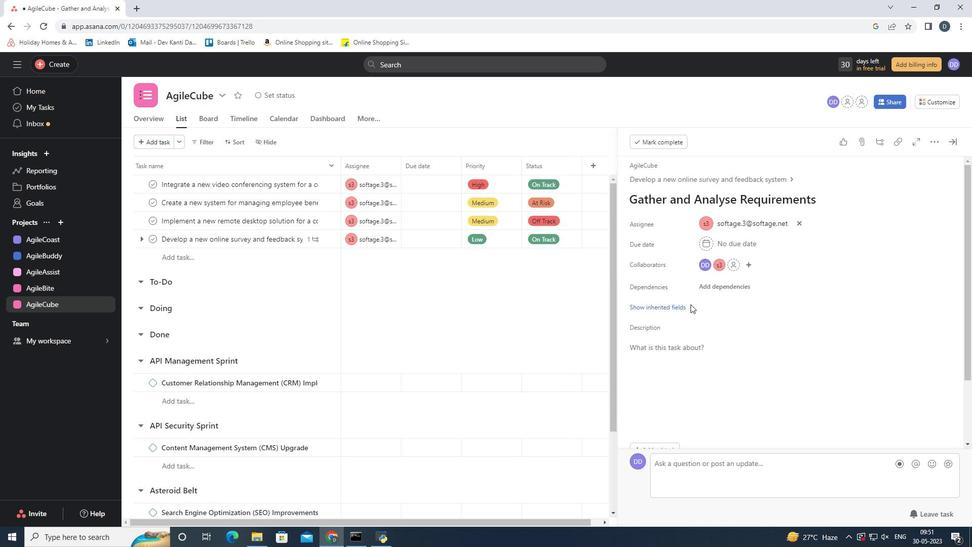 
Action: Mouse pressed left at (678, 311)
Screenshot: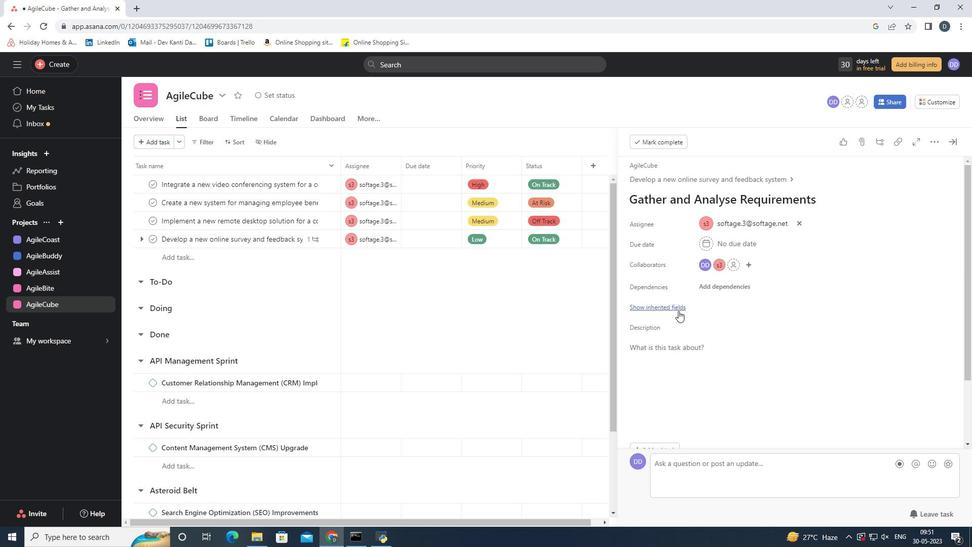 
Action: Mouse moved to (956, 140)
Screenshot: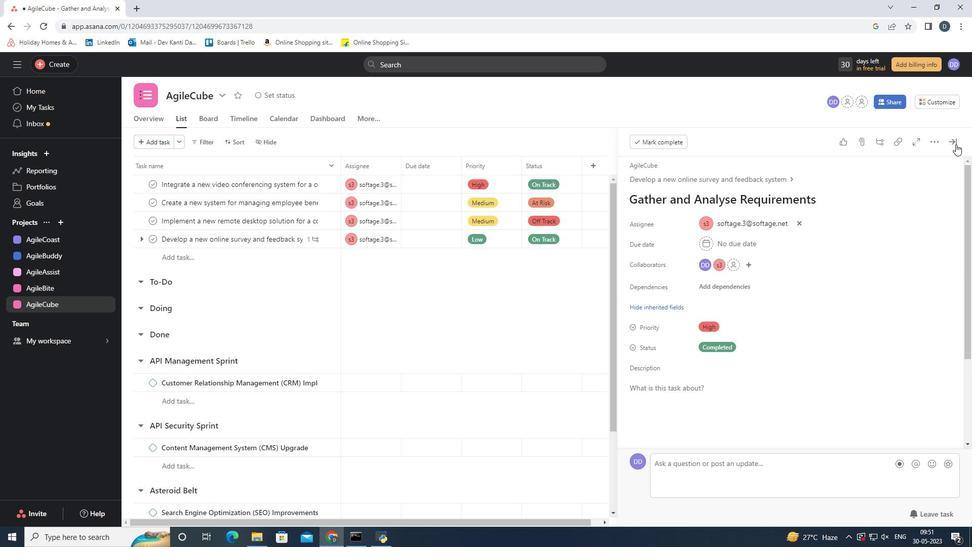 
Action: Mouse pressed left at (956, 140)
Screenshot: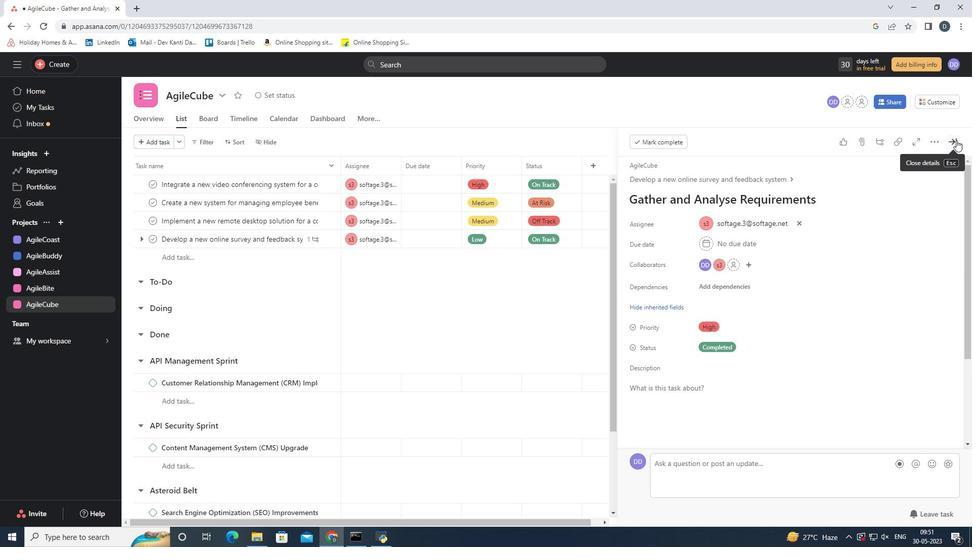 
Action: Mouse moved to (923, 227)
Screenshot: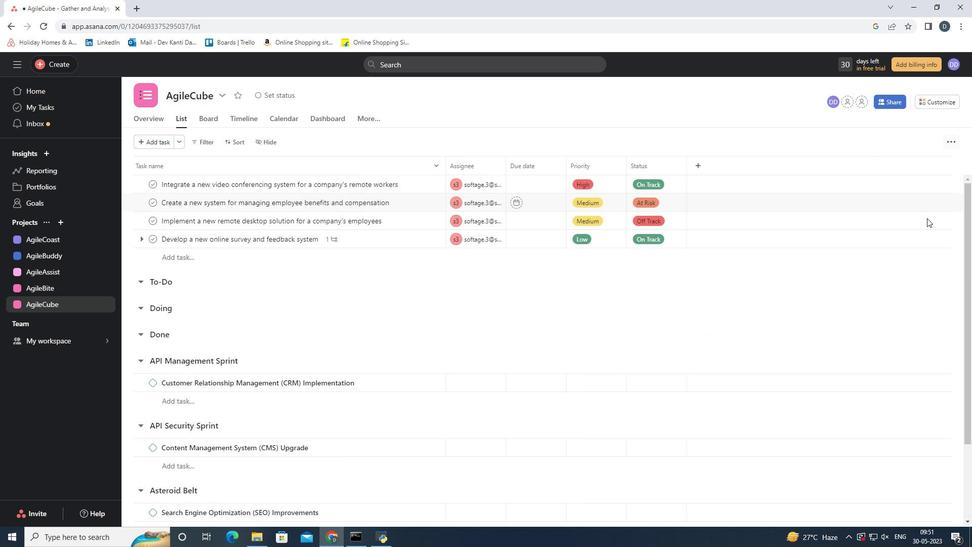 
